 Task: Explore the satellite view of the Appalachian Trail.
Action: Mouse moved to (209, 69)
Screenshot: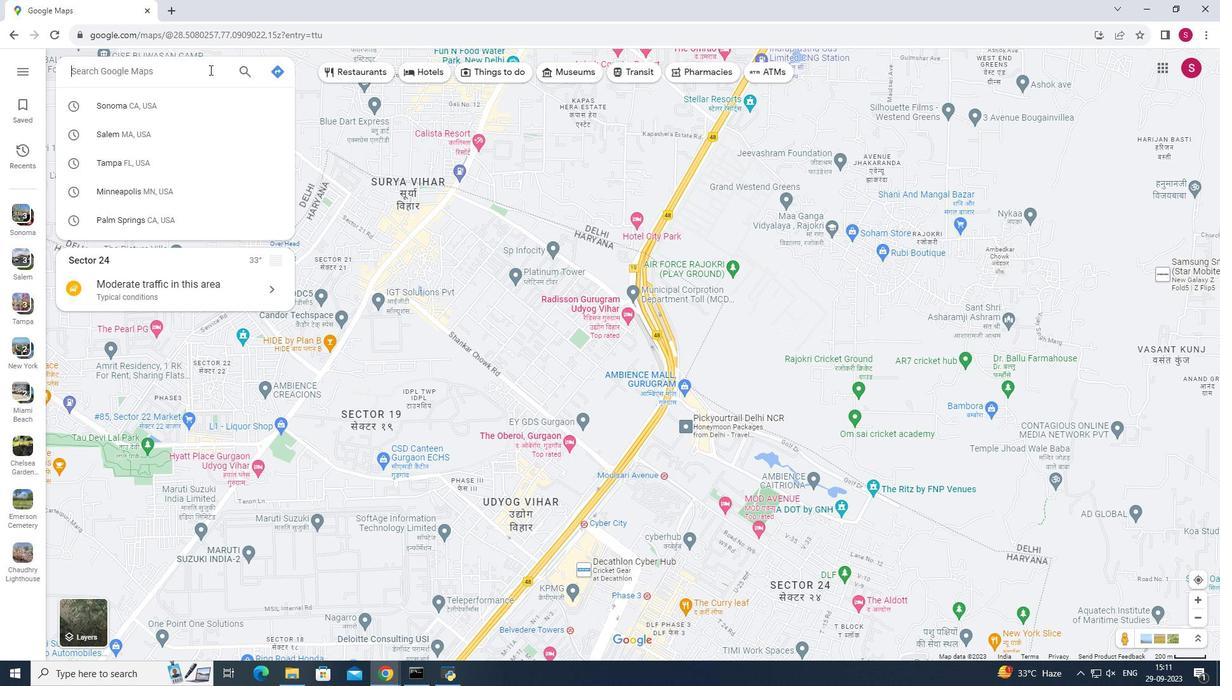 
Action: Mouse pressed left at (209, 69)
Screenshot: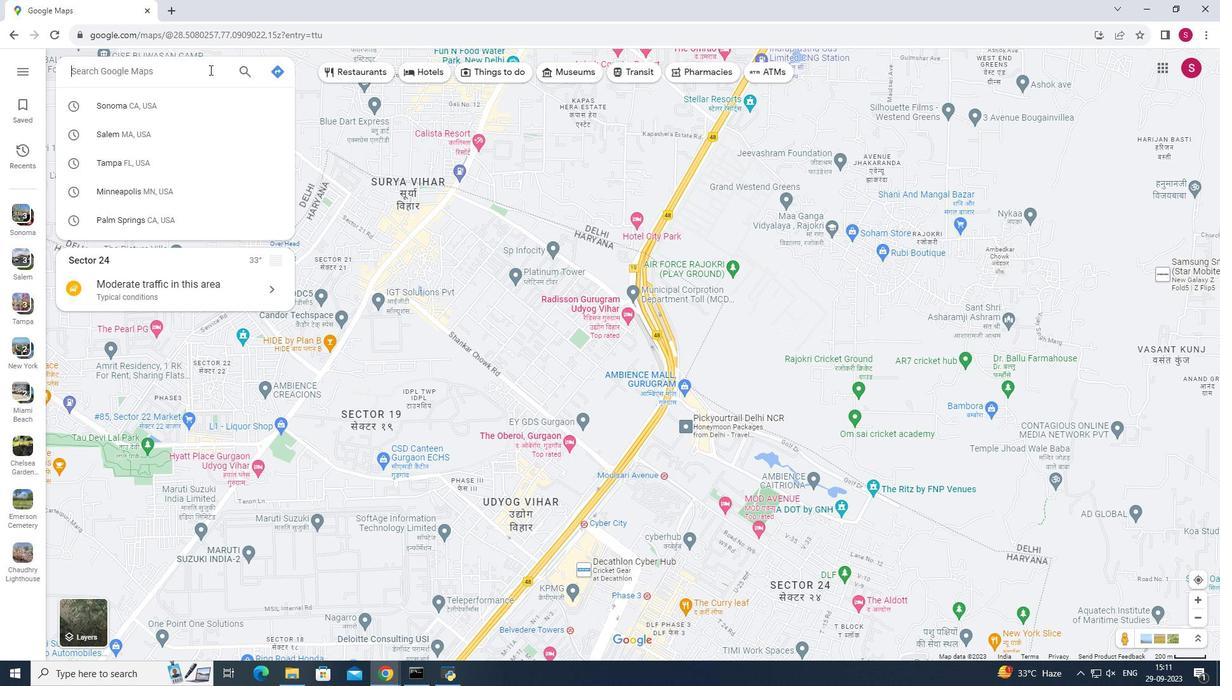 
Action: Key pressed <Key.shift>Appalachian<Key.space><Key.shift>Trail<Key.enter>
Screenshot: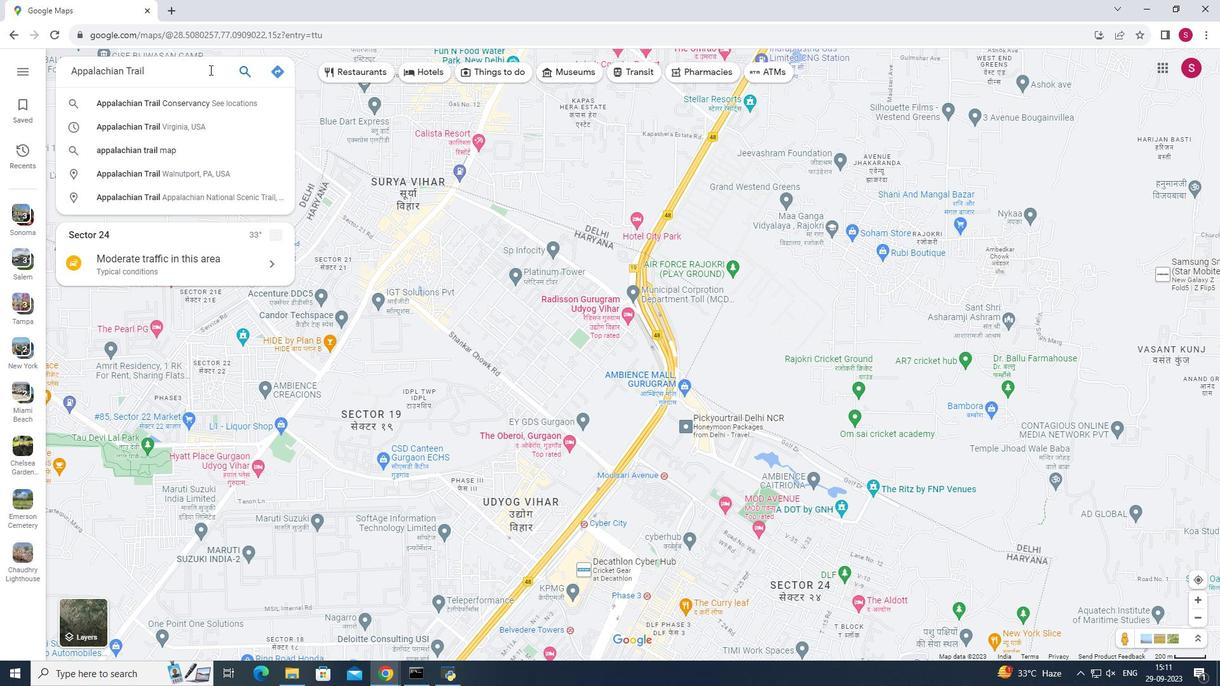 
Action: Mouse moved to (551, 627)
Screenshot: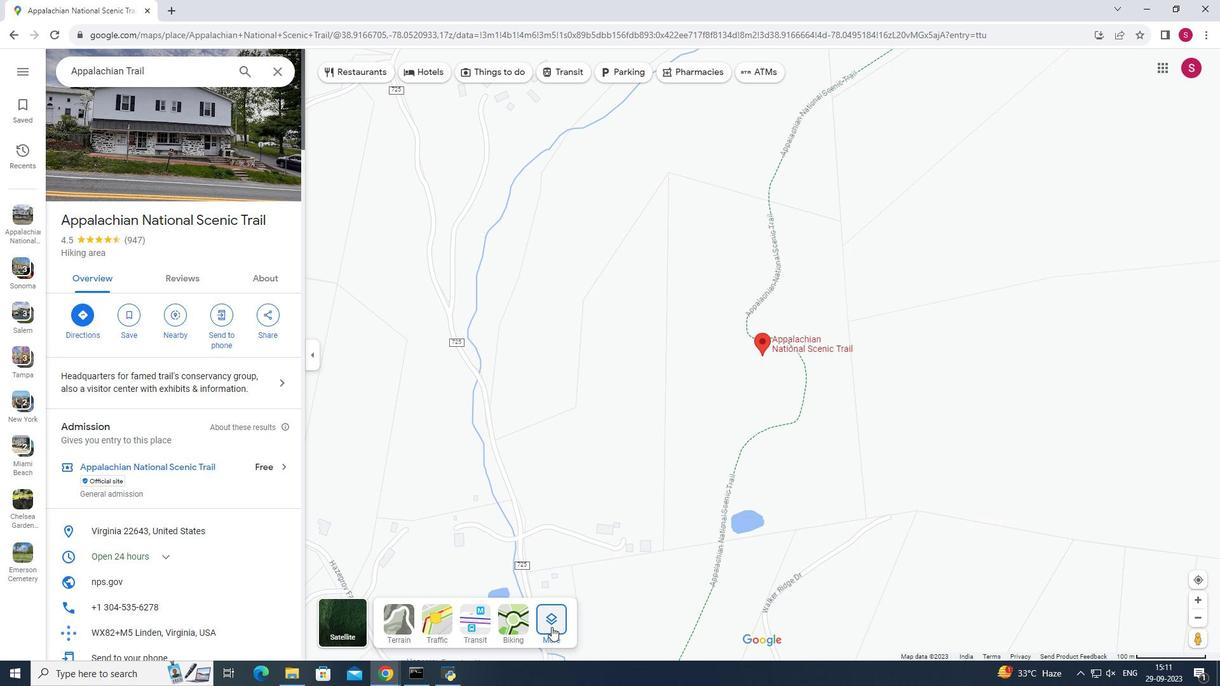 
Action: Mouse pressed left at (551, 627)
Screenshot: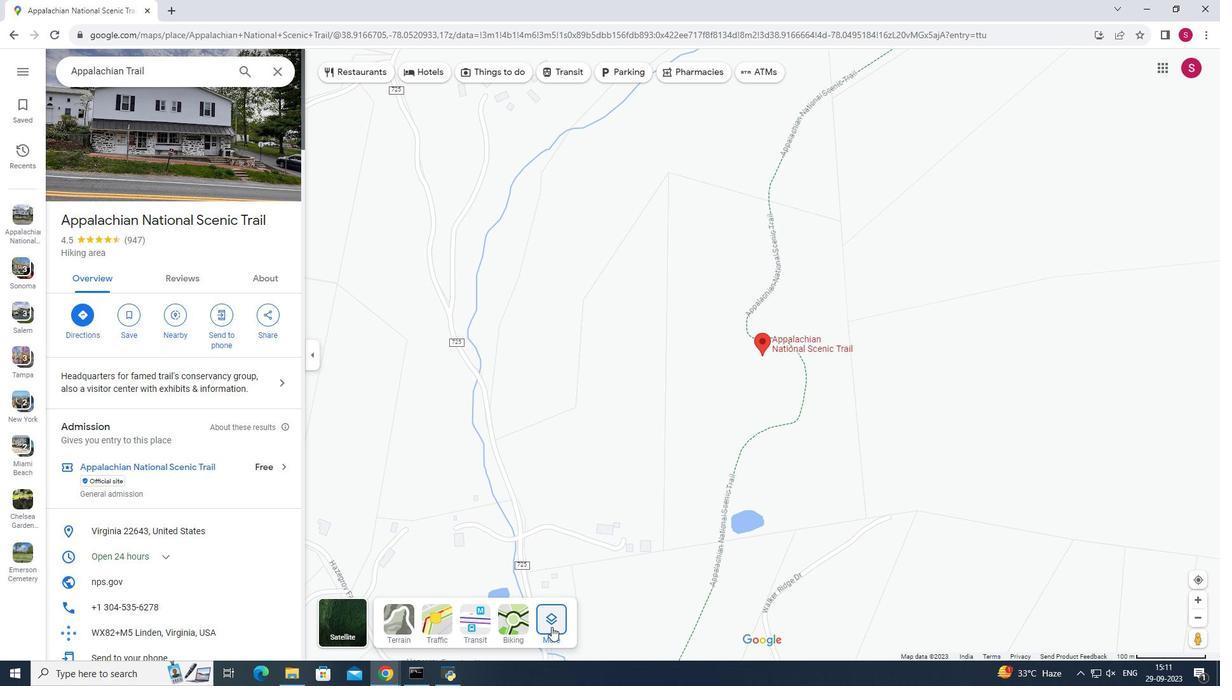 
Action: Mouse moved to (434, 581)
Screenshot: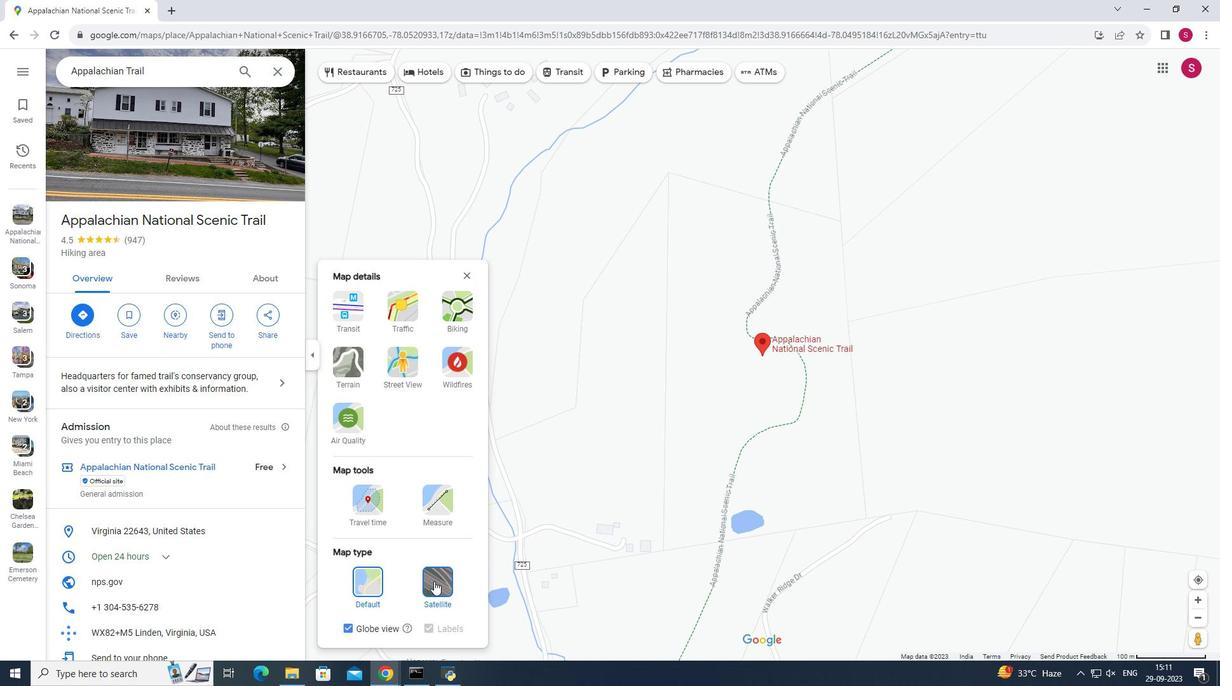 
Action: Mouse pressed left at (434, 581)
Screenshot: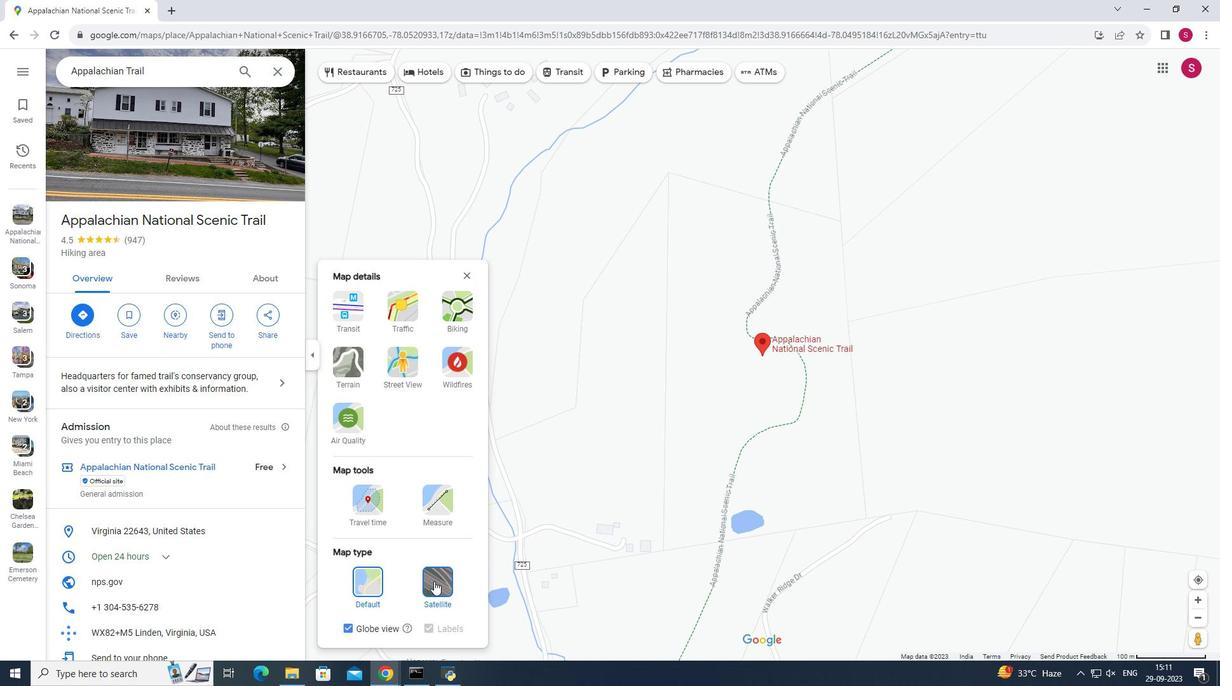
Action: Mouse pressed left at (434, 581)
Screenshot: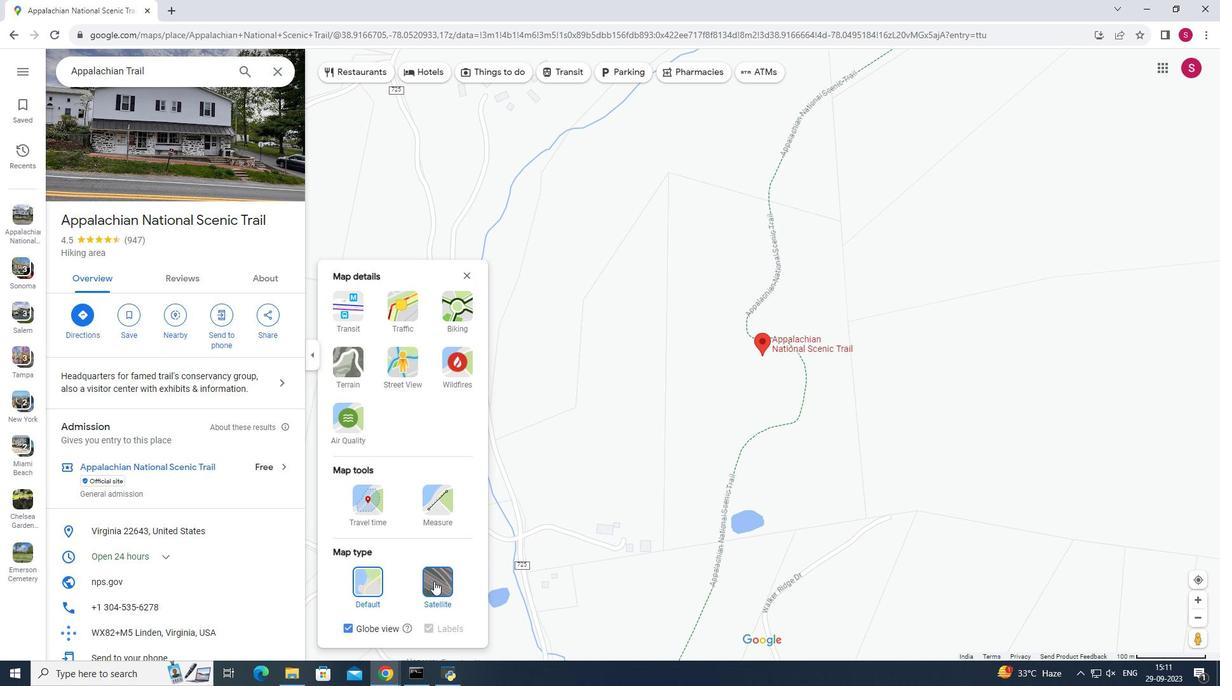 
Action: Mouse moved to (664, 466)
Screenshot: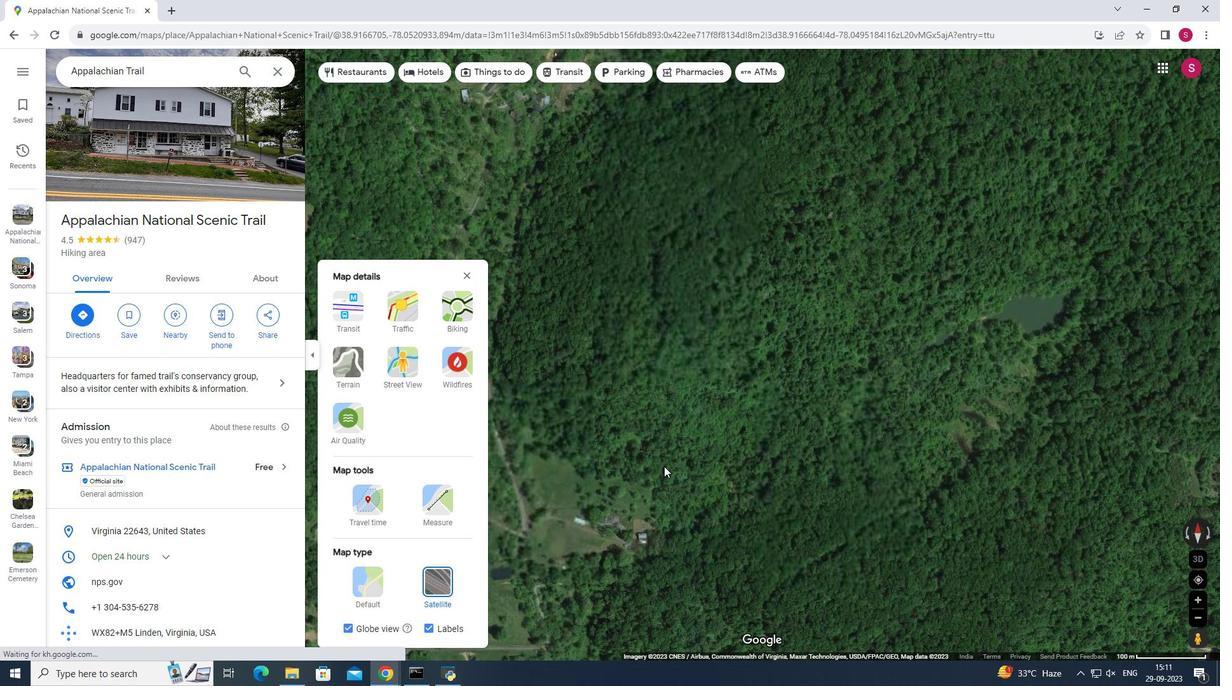 
Action: Mouse scrolled (664, 465) with delta (0, 0)
Screenshot: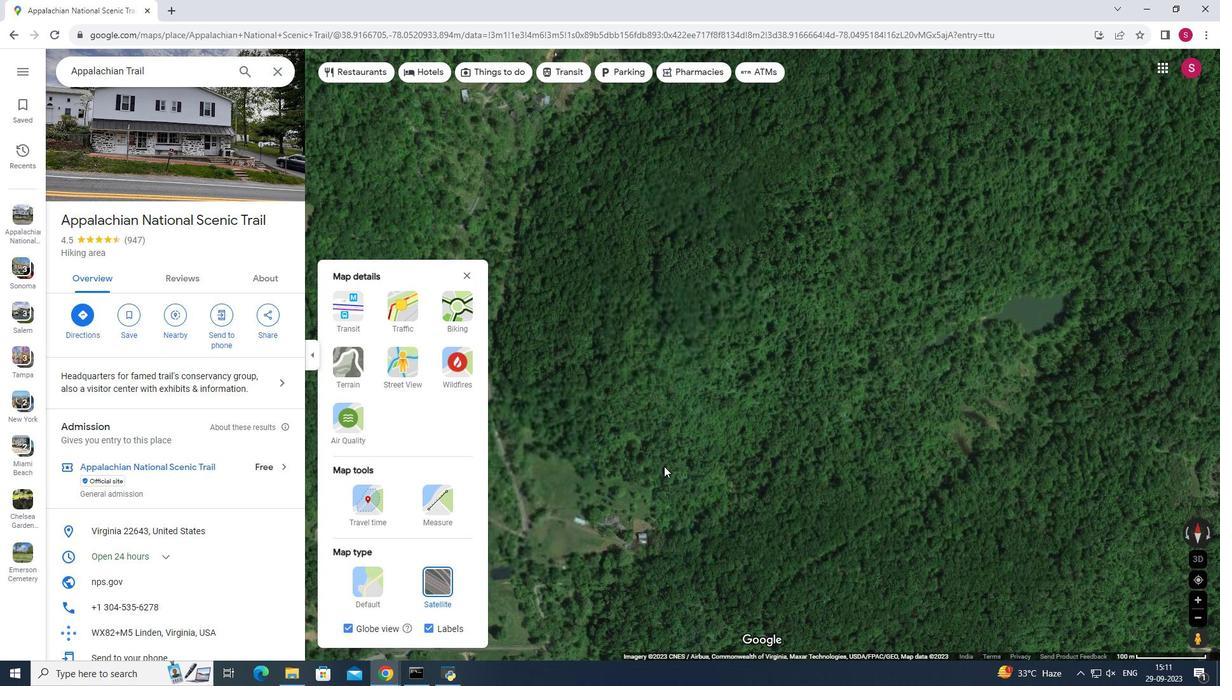 
Action: Mouse scrolled (664, 465) with delta (0, 0)
Screenshot: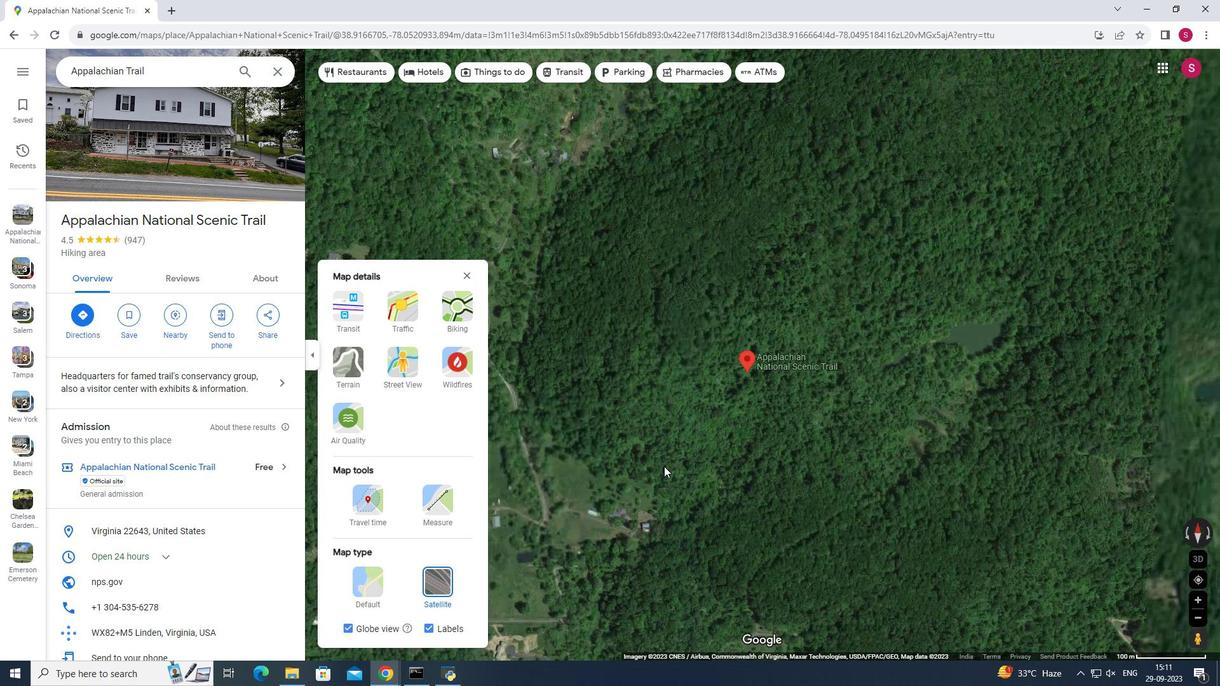 
Action: Mouse scrolled (664, 465) with delta (0, 0)
Screenshot: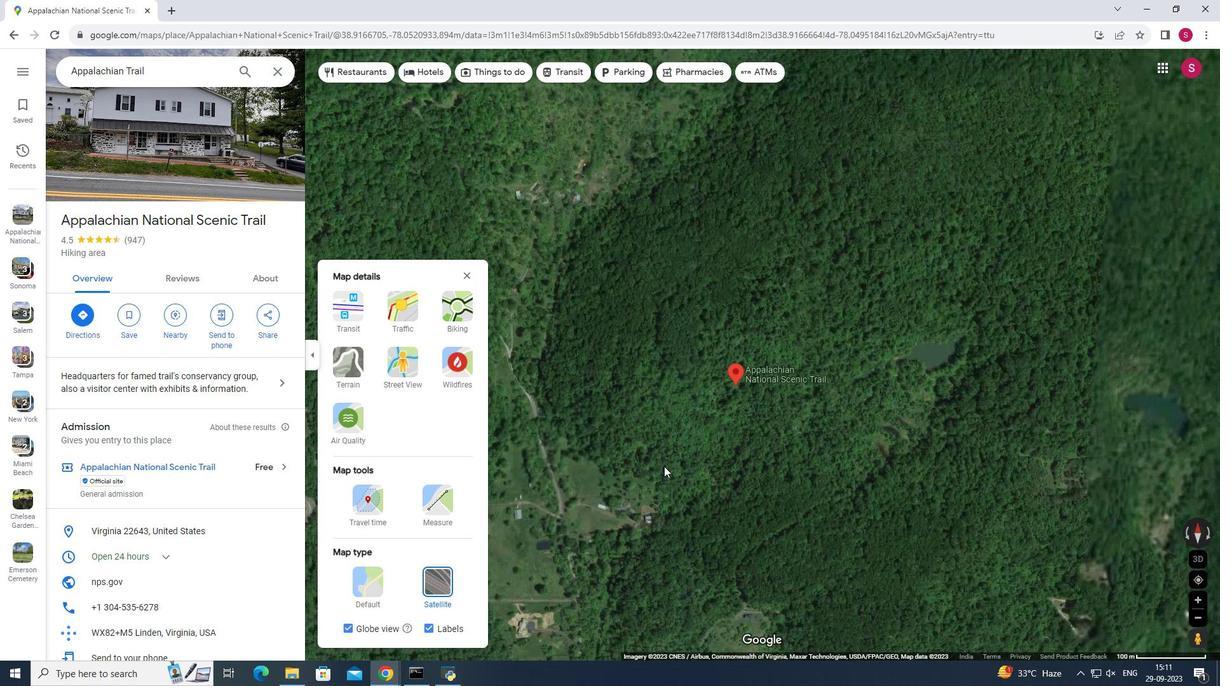 
Action: Mouse moved to (732, 396)
Screenshot: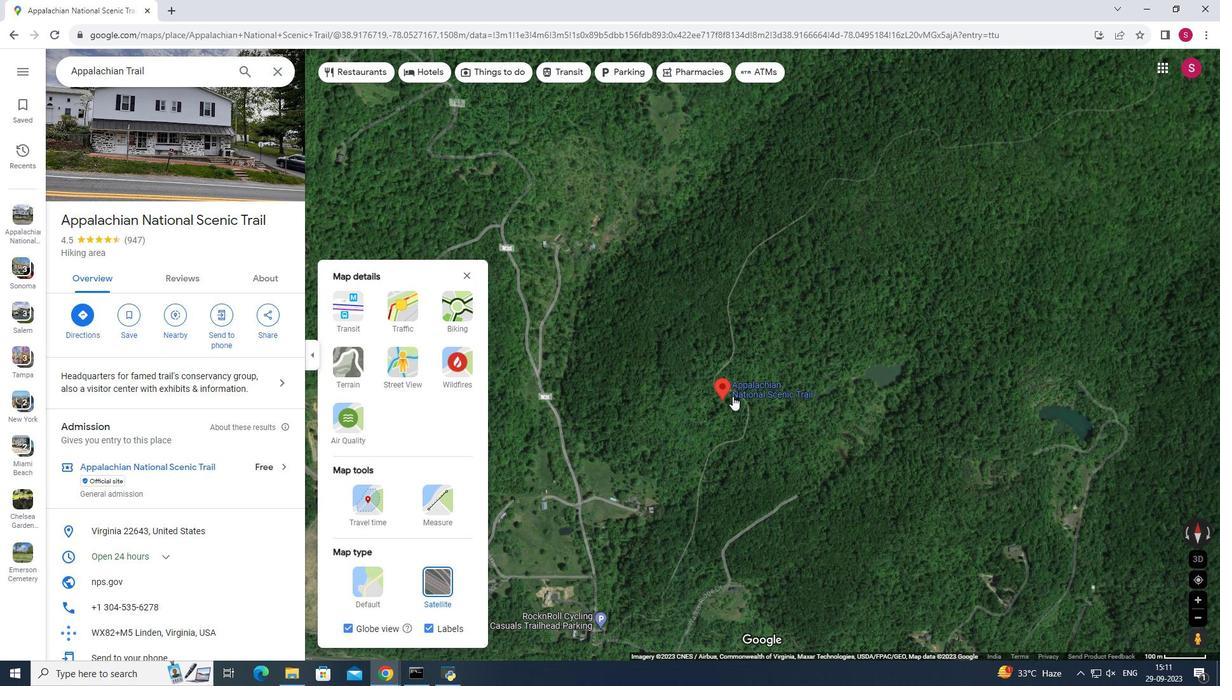 
Action: Mouse scrolled (732, 397) with delta (0, 0)
Screenshot: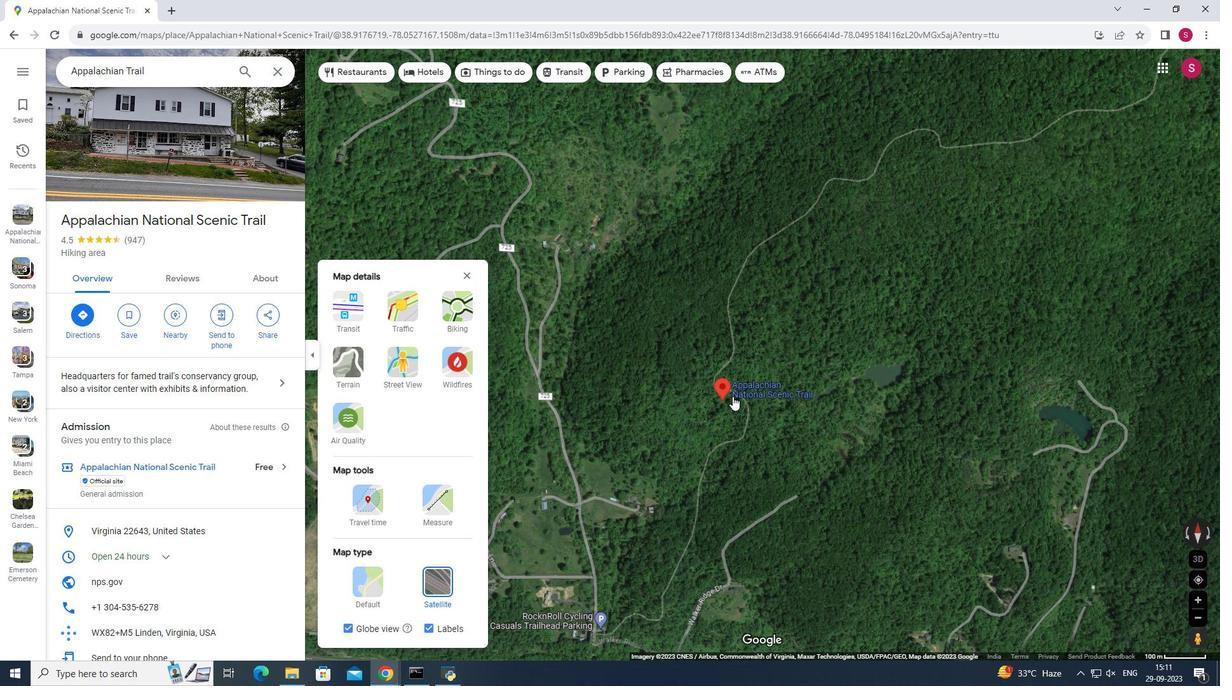 
Action: Mouse scrolled (732, 397) with delta (0, 0)
Screenshot: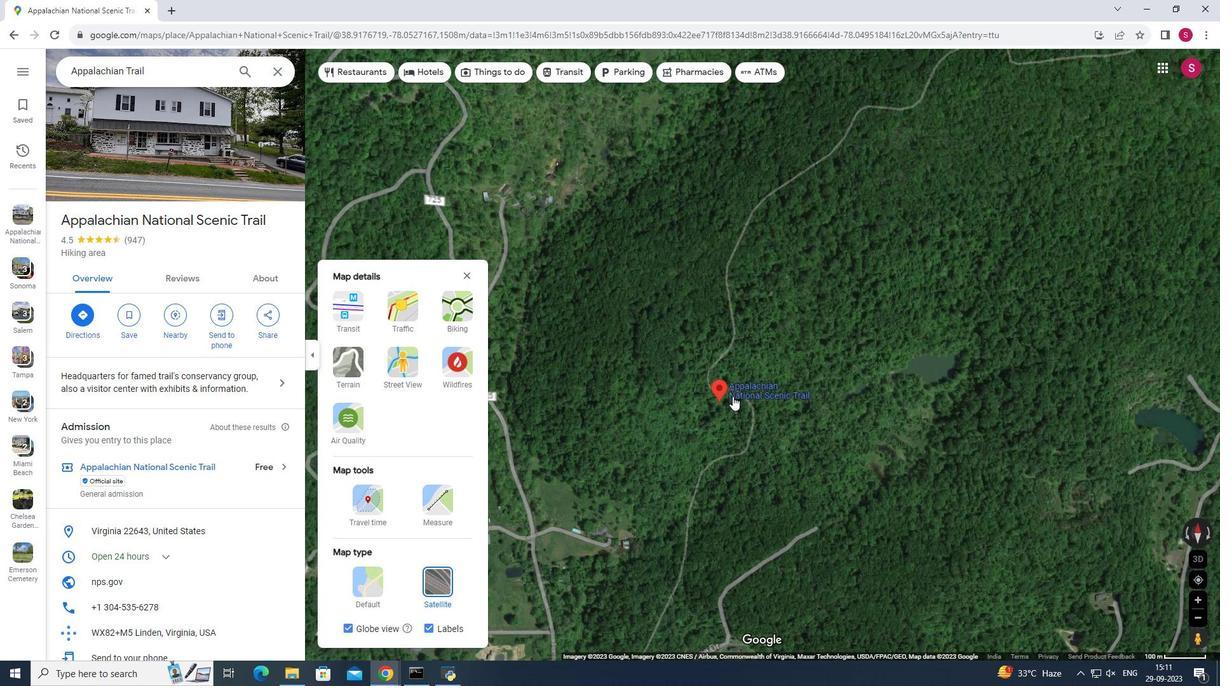 
Action: Mouse moved to (731, 396)
Screenshot: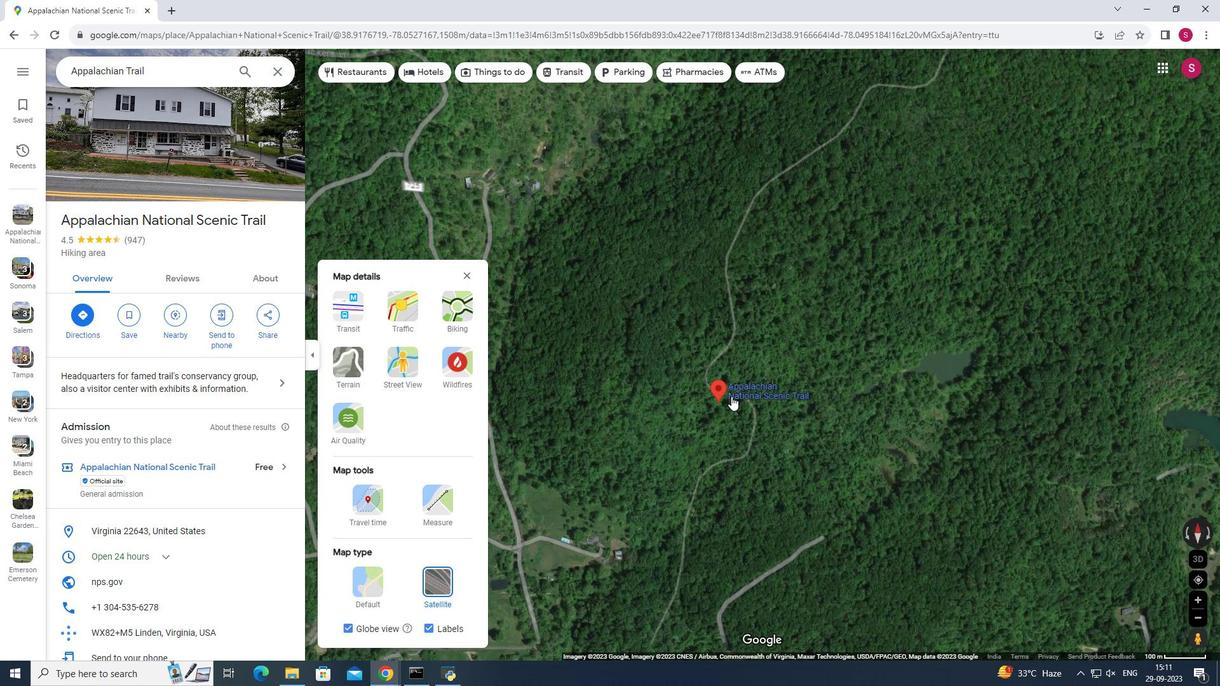 
Action: Mouse scrolled (731, 397) with delta (0, 0)
Screenshot: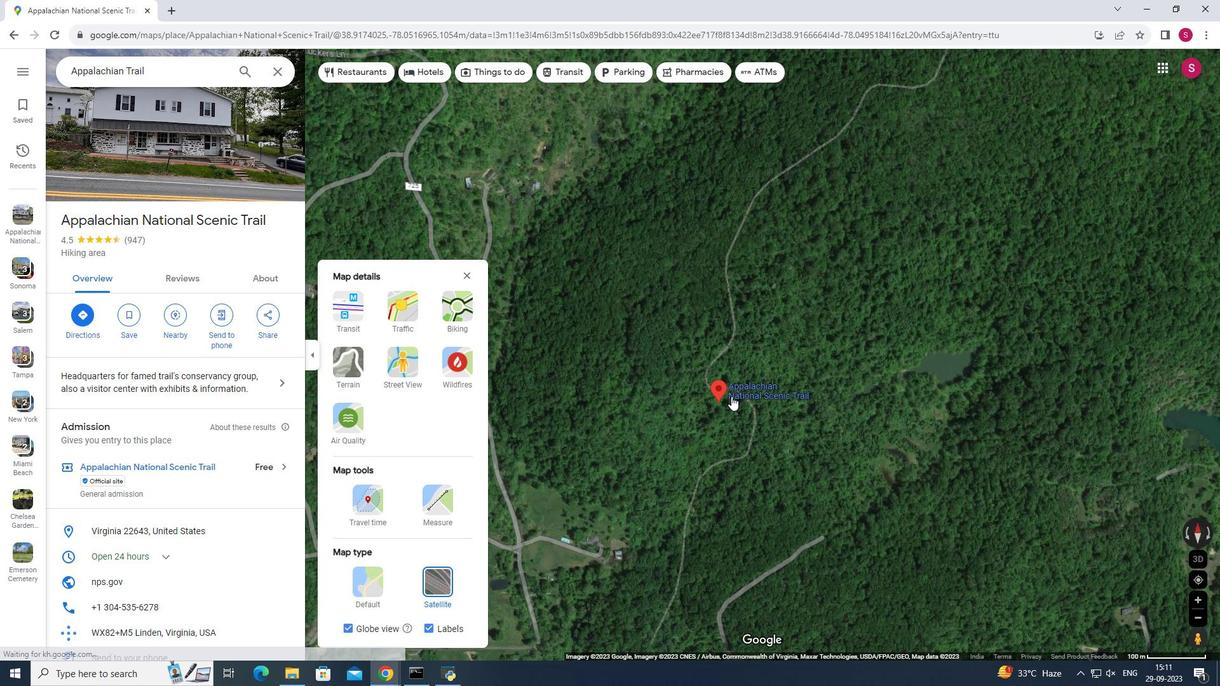 
Action: Mouse moved to (731, 396)
Screenshot: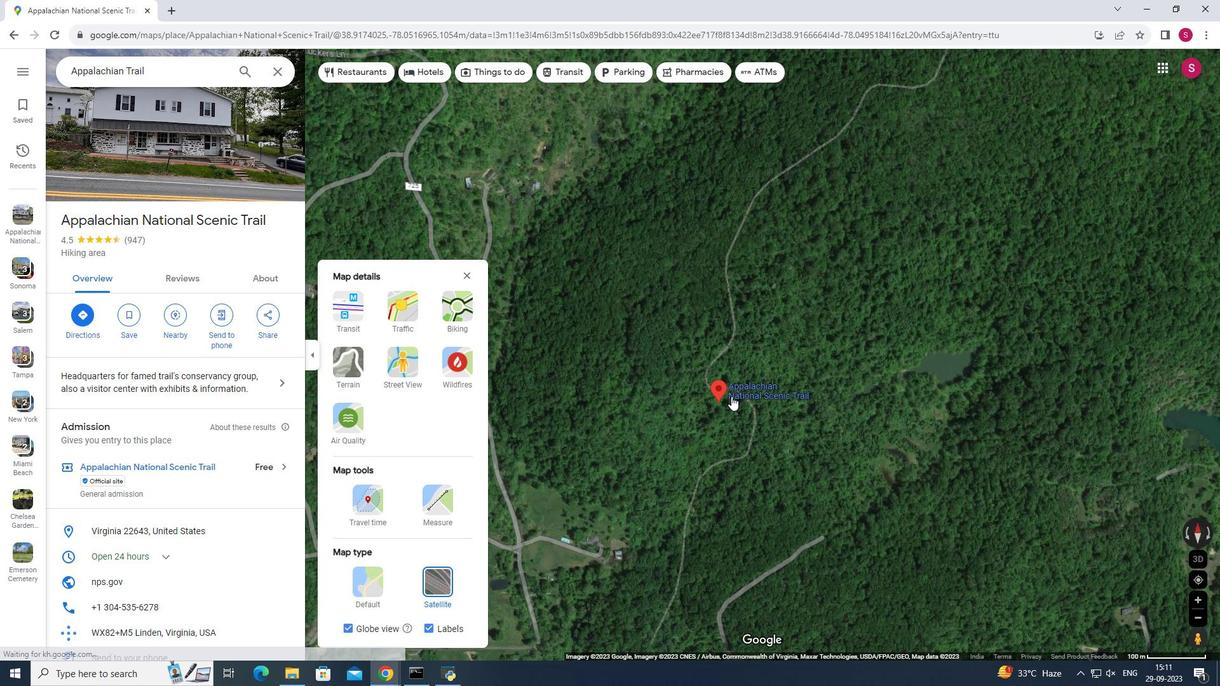 
Action: Mouse scrolled (731, 397) with delta (0, 0)
Screenshot: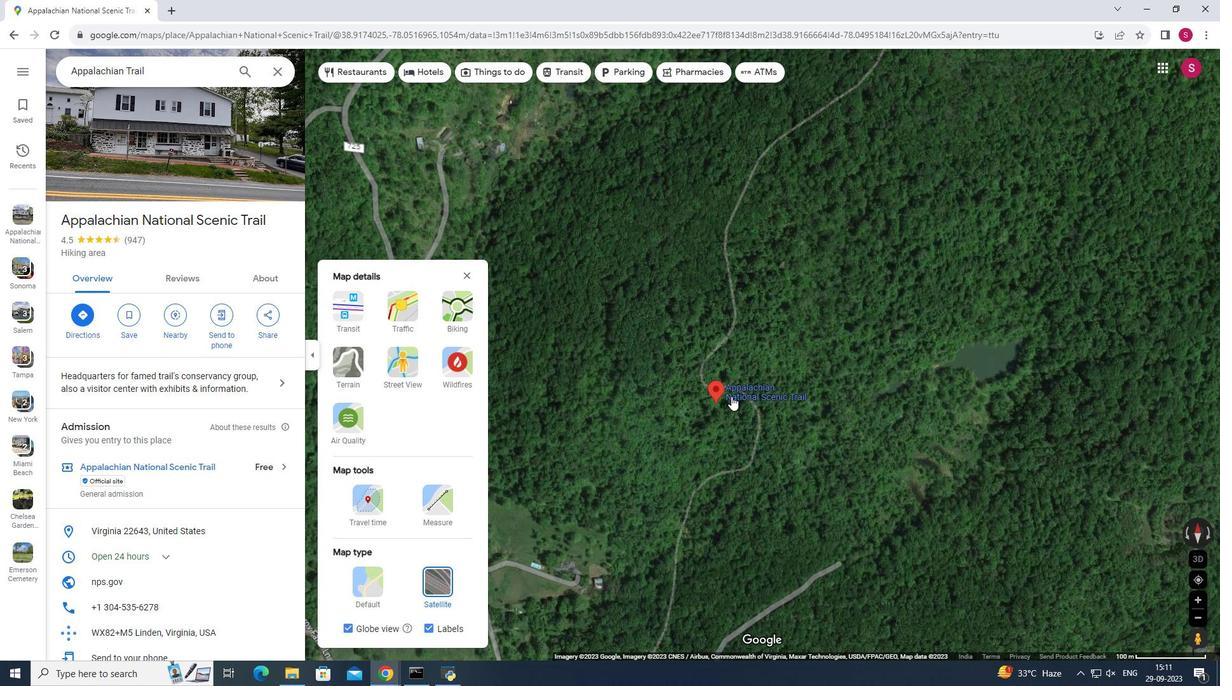 
Action: Mouse scrolled (731, 397) with delta (0, 0)
Screenshot: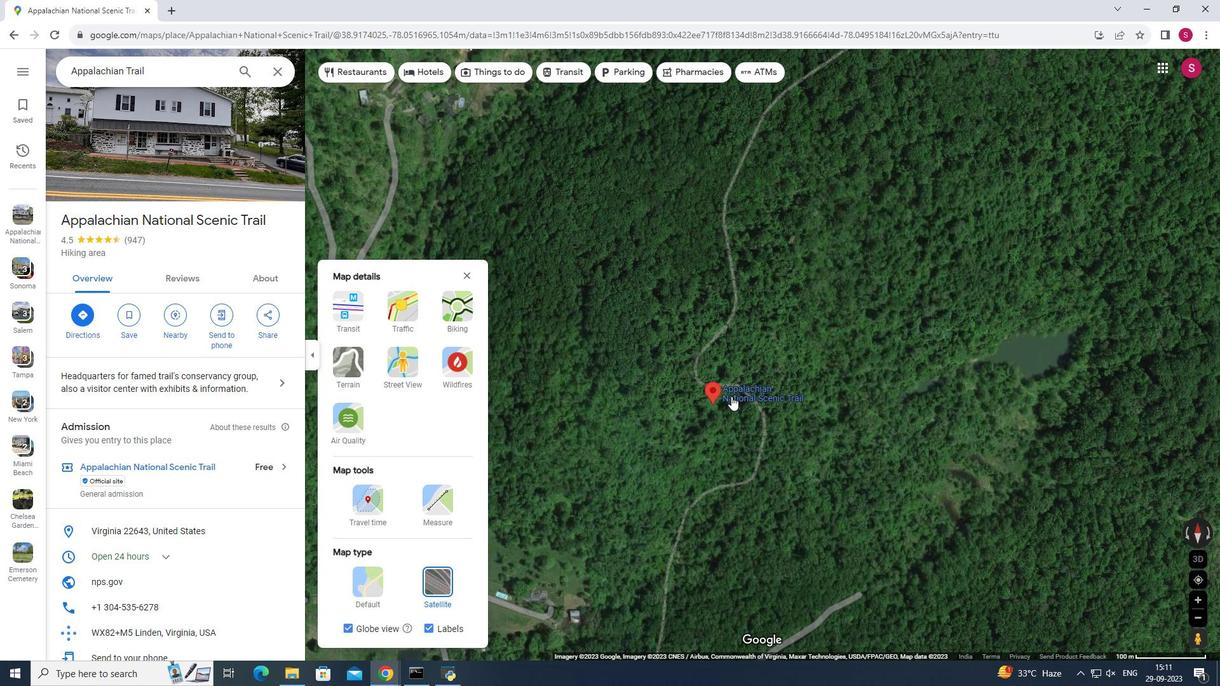 
Action: Mouse scrolled (731, 397) with delta (0, 0)
Screenshot: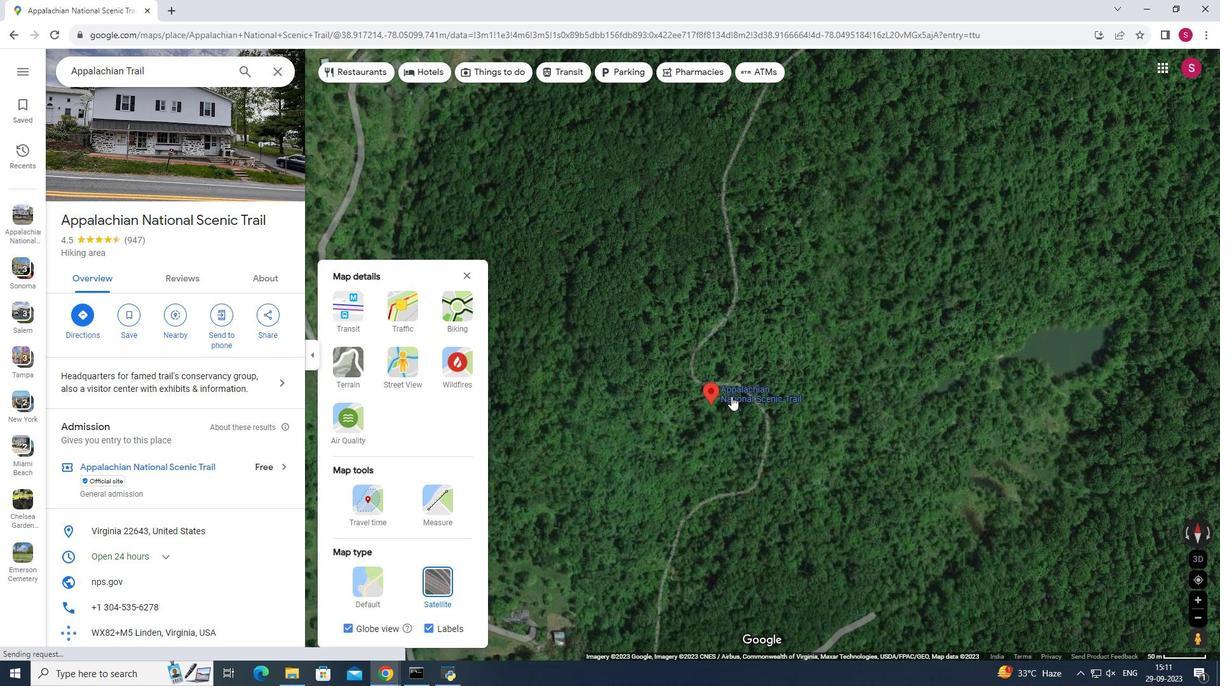 
Action: Mouse moved to (733, 397)
Screenshot: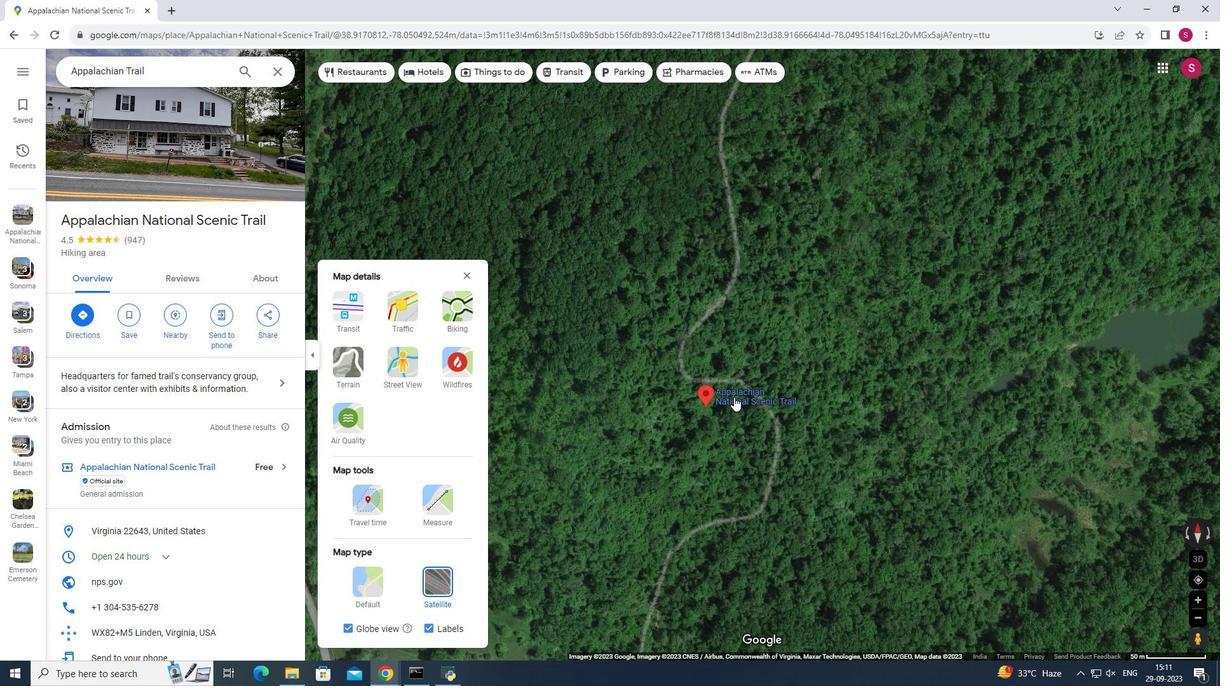 
Action: Mouse pressed left at (733, 397)
Screenshot: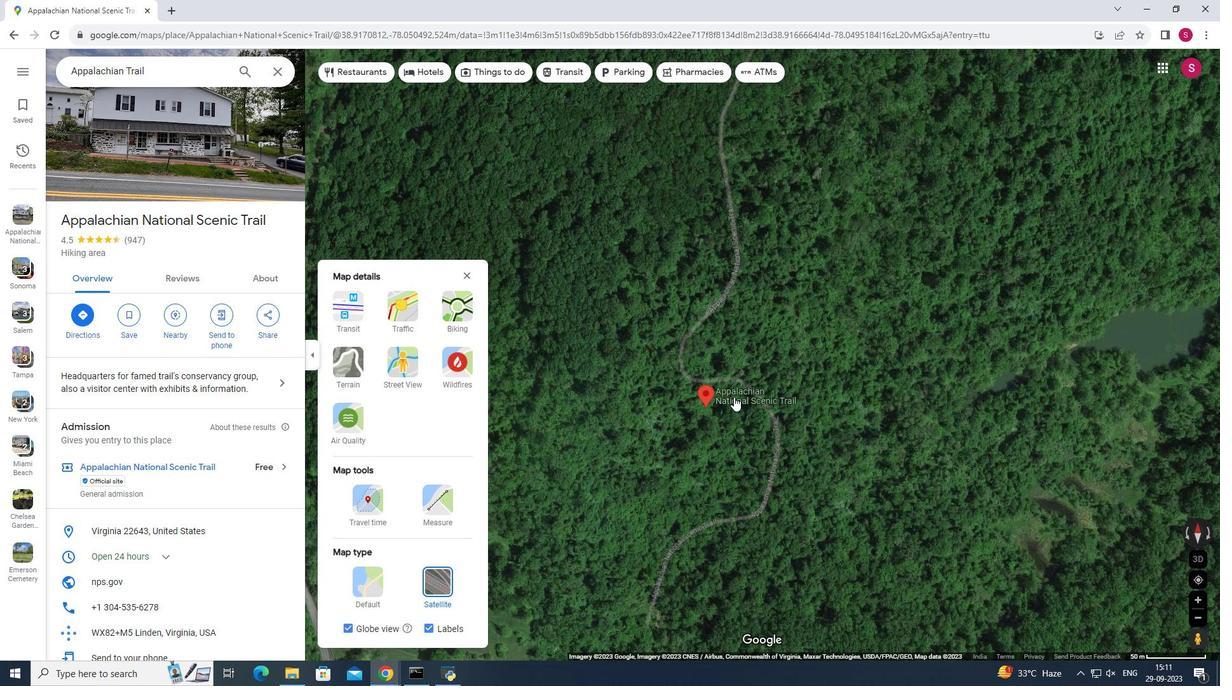 
Action: Mouse moved to (711, 437)
Screenshot: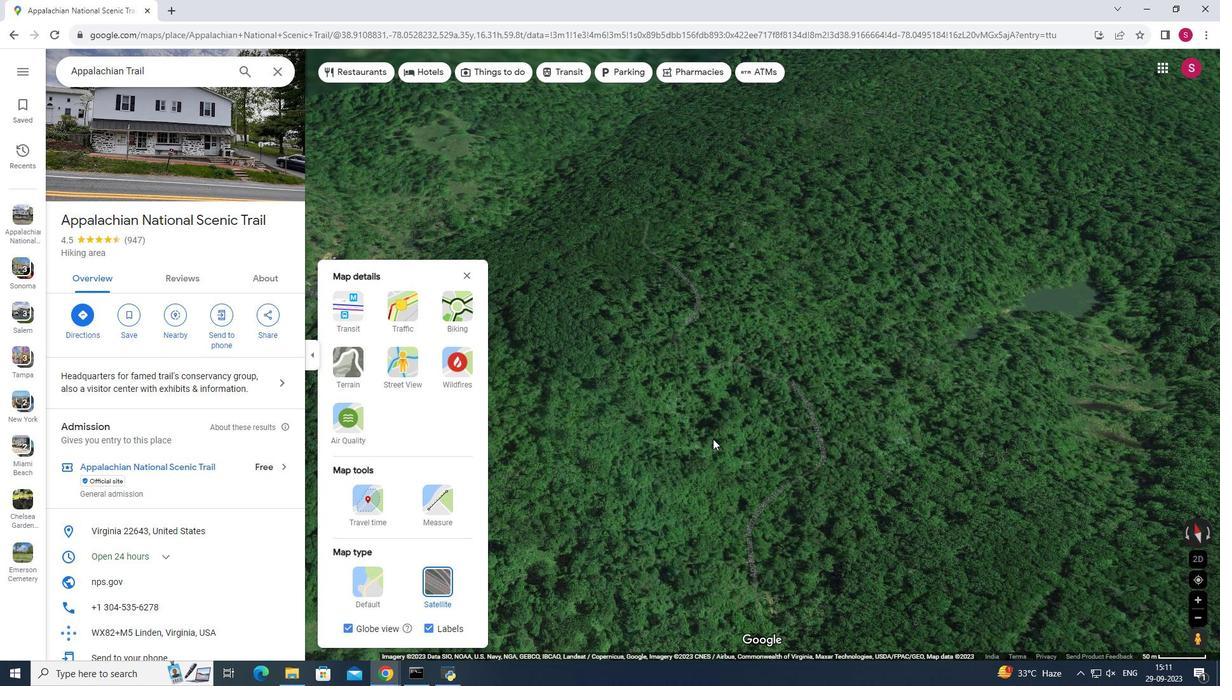 
Action: Mouse pressed left at (711, 437)
Screenshot: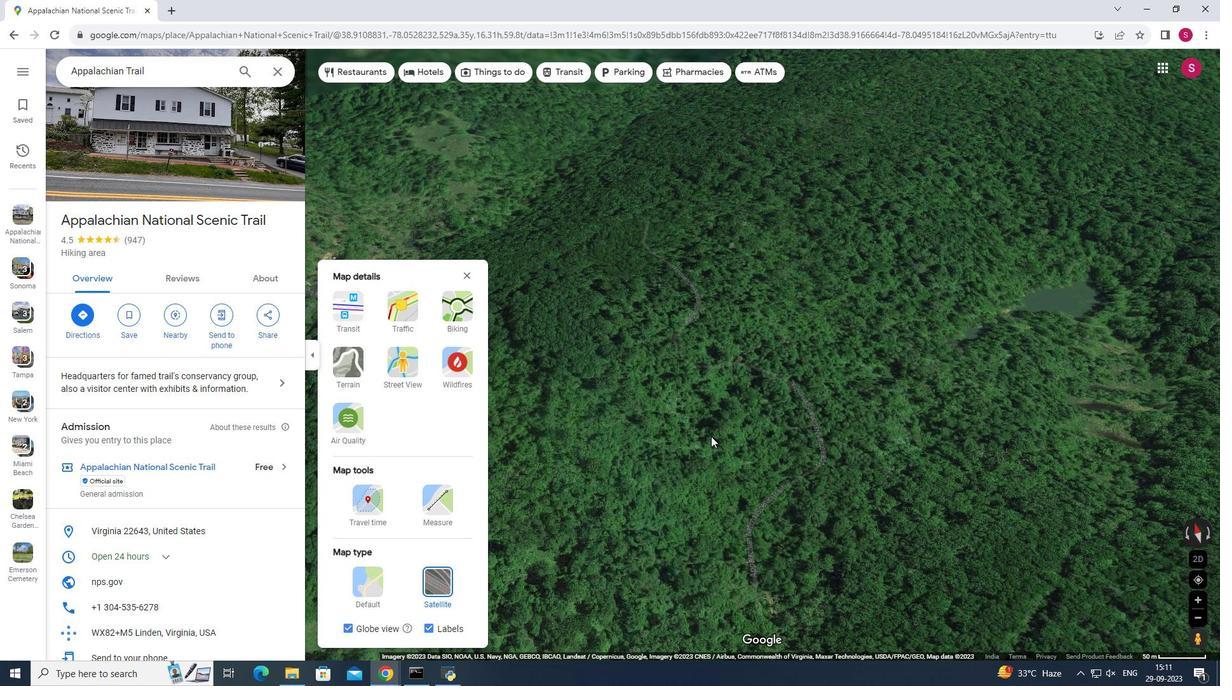 
Action: Mouse moved to (752, 373)
Screenshot: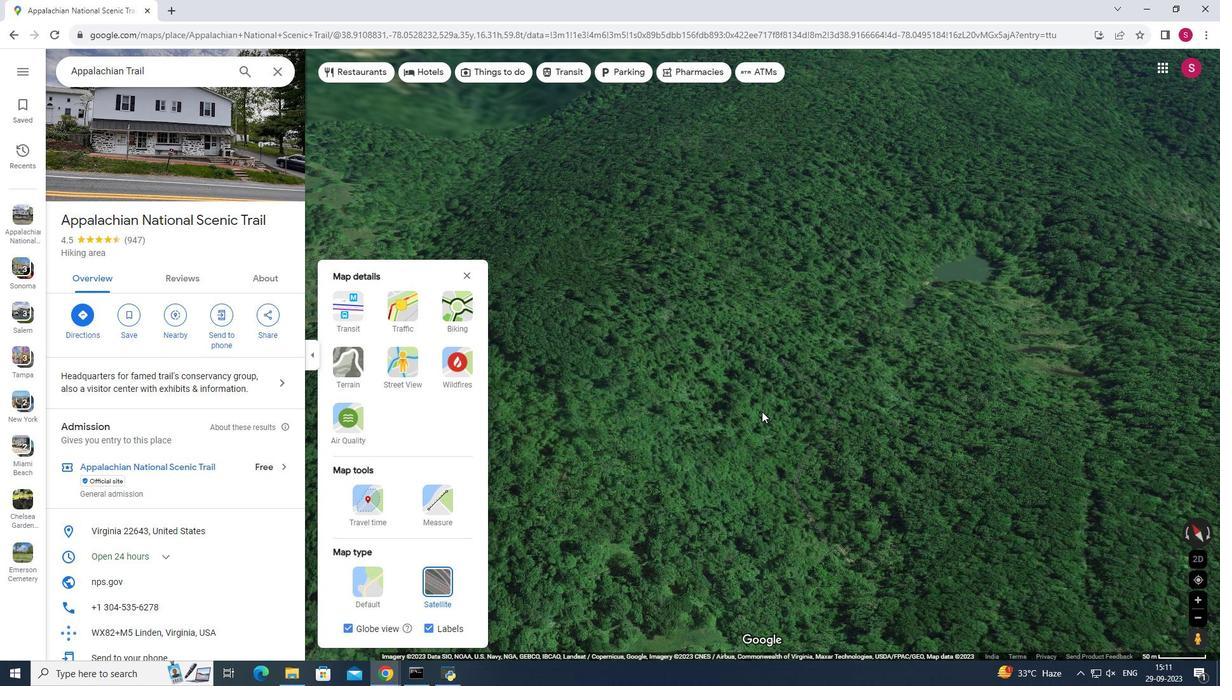 
Action: Mouse scrolled (752, 374) with delta (0, 0)
Screenshot: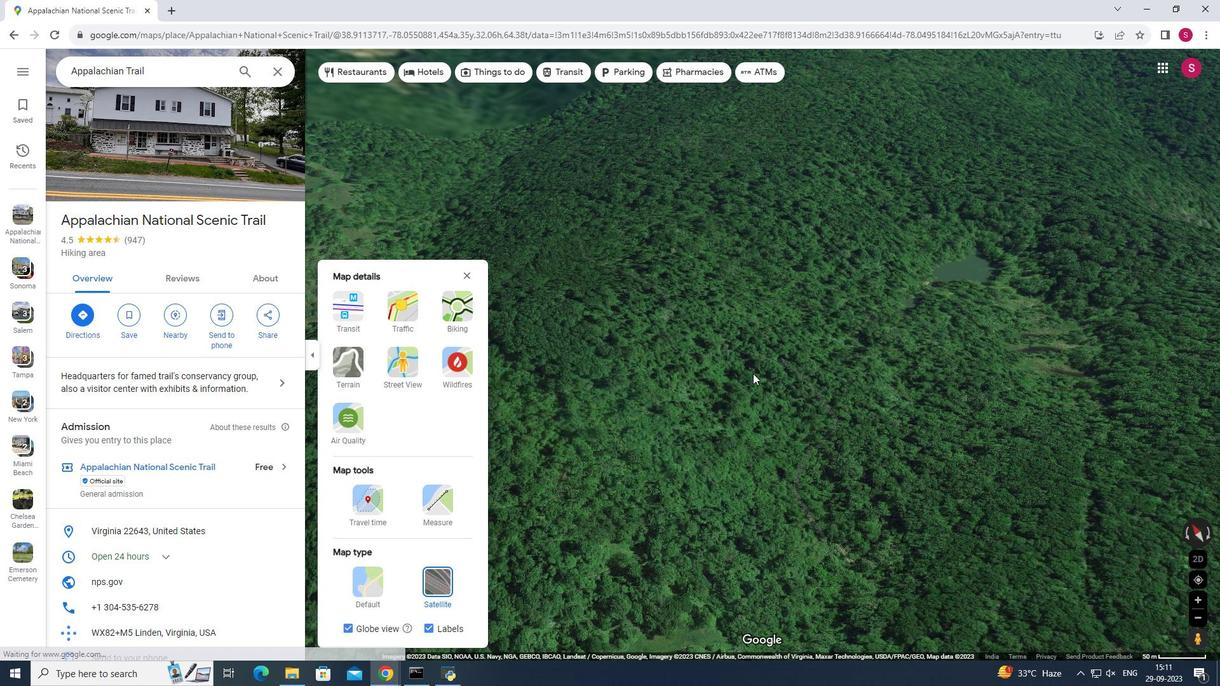 
Action: Mouse scrolled (752, 374) with delta (0, 0)
Screenshot: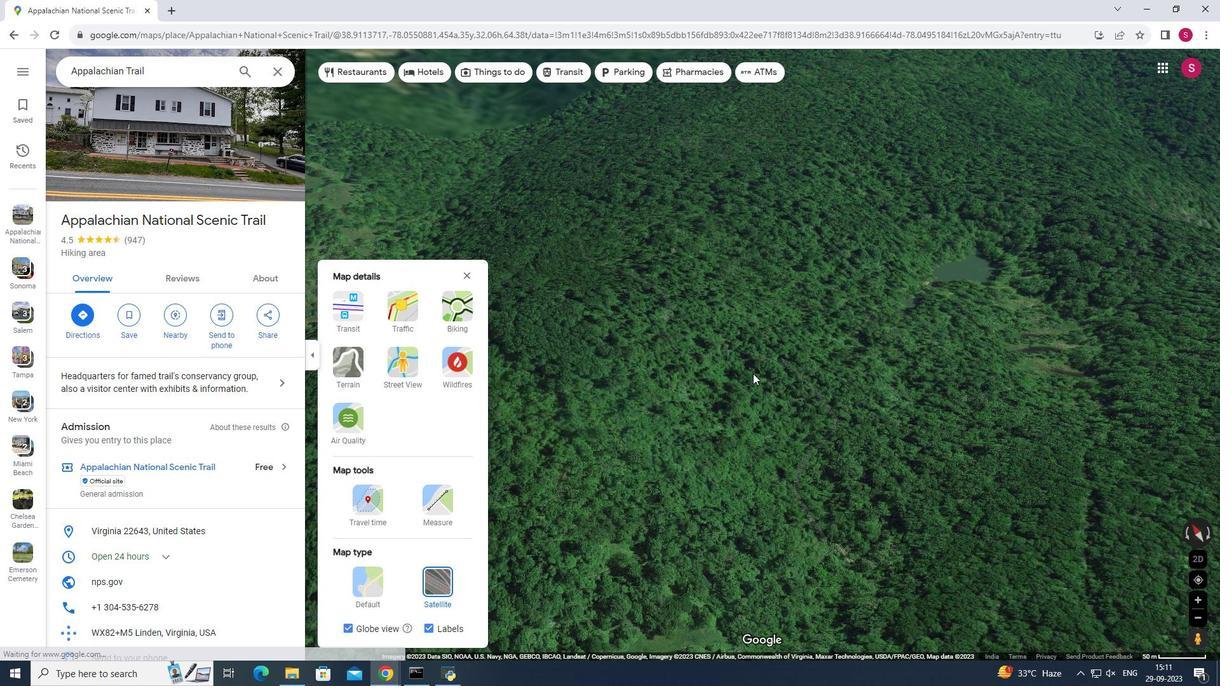 
Action: Mouse scrolled (752, 374) with delta (0, 0)
Screenshot: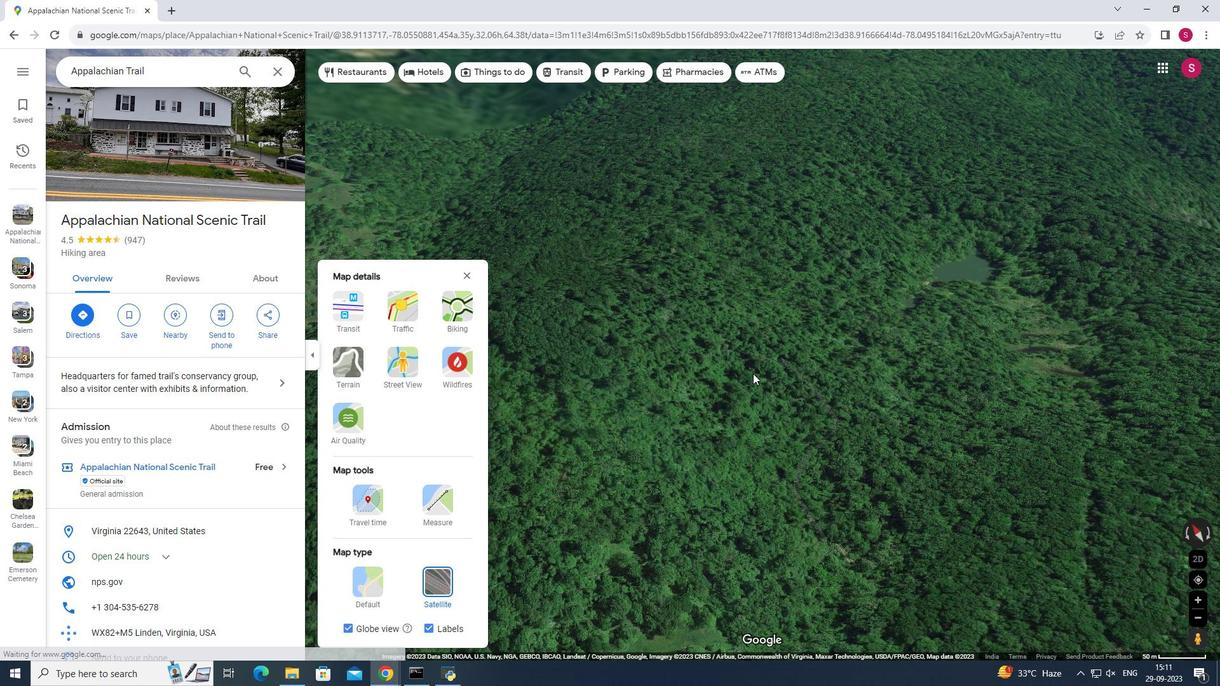 
Action: Mouse moved to (719, 390)
Screenshot: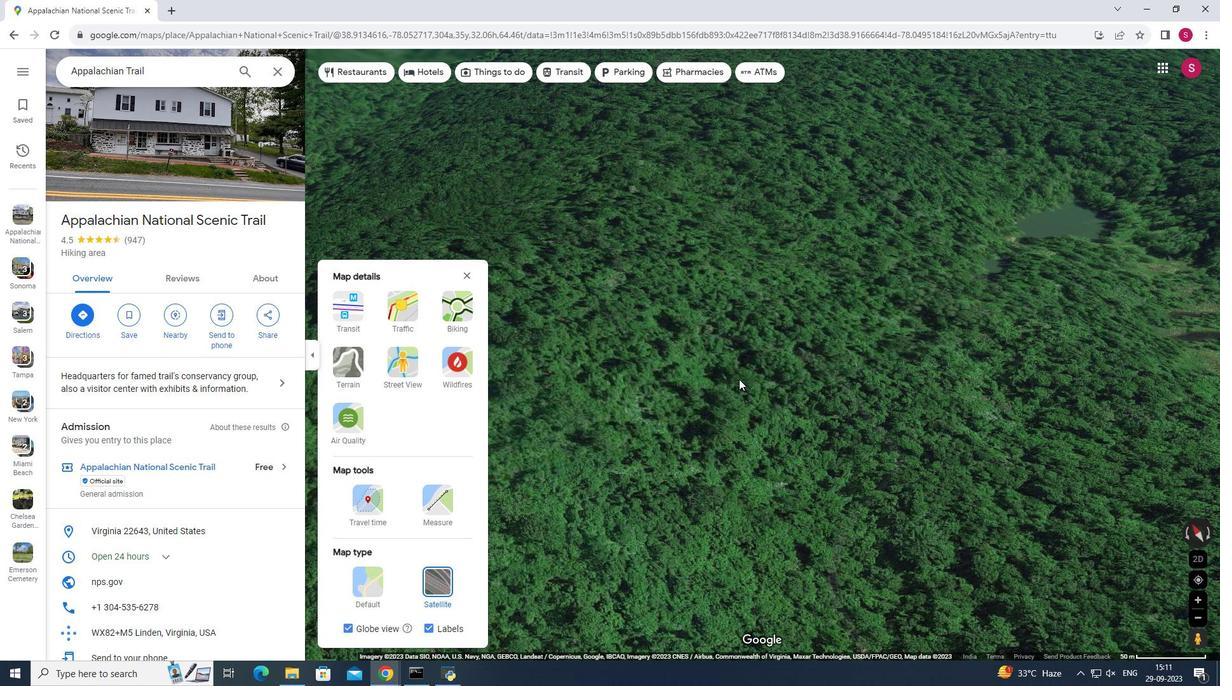 
Action: Mouse scrolled (719, 391) with delta (0, 0)
Screenshot: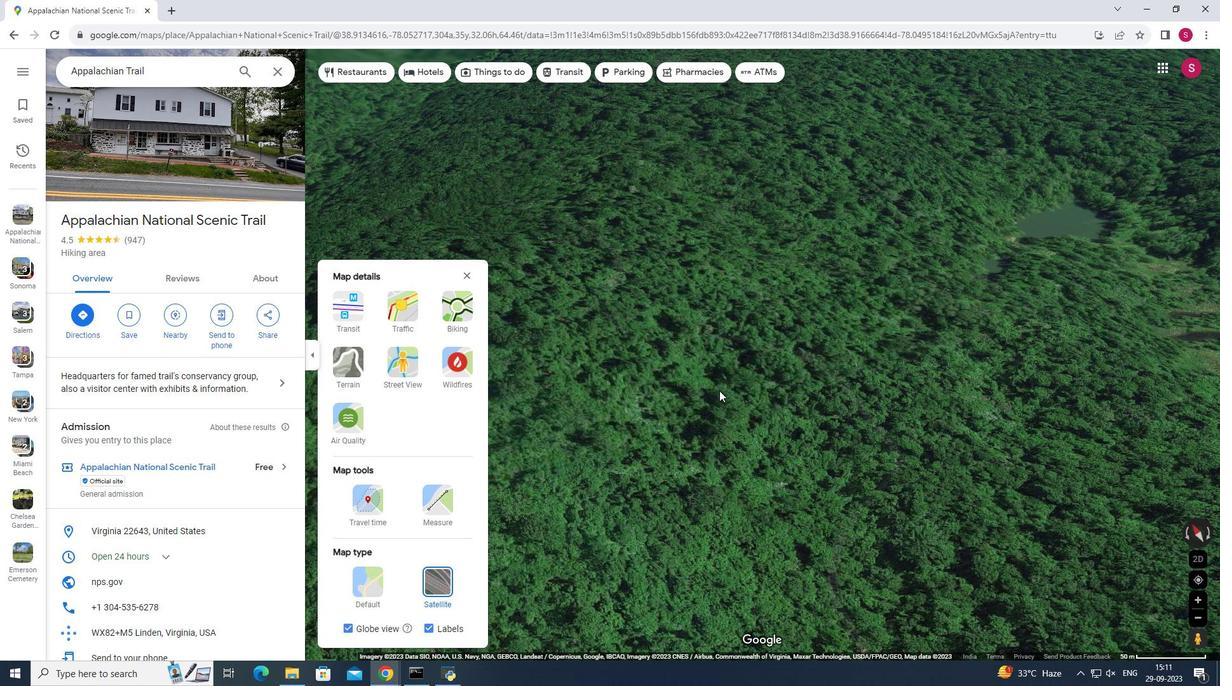 
Action: Mouse scrolled (719, 391) with delta (0, 0)
Screenshot: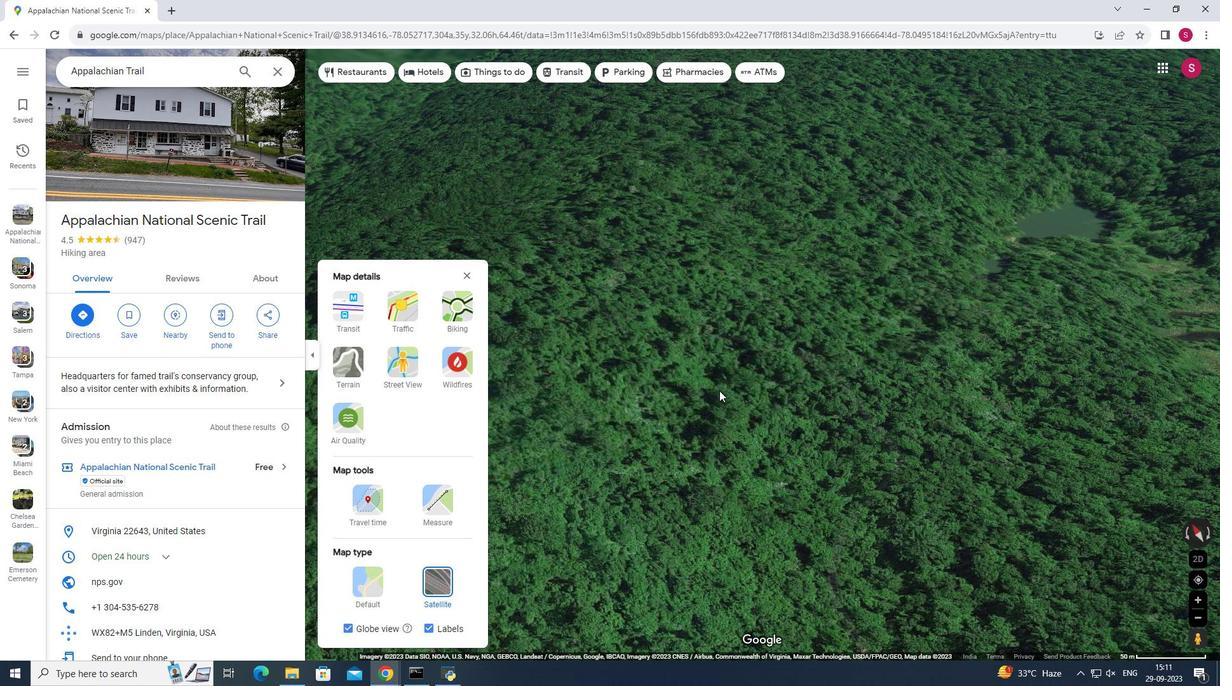 
Action: Mouse moved to (779, 387)
Screenshot: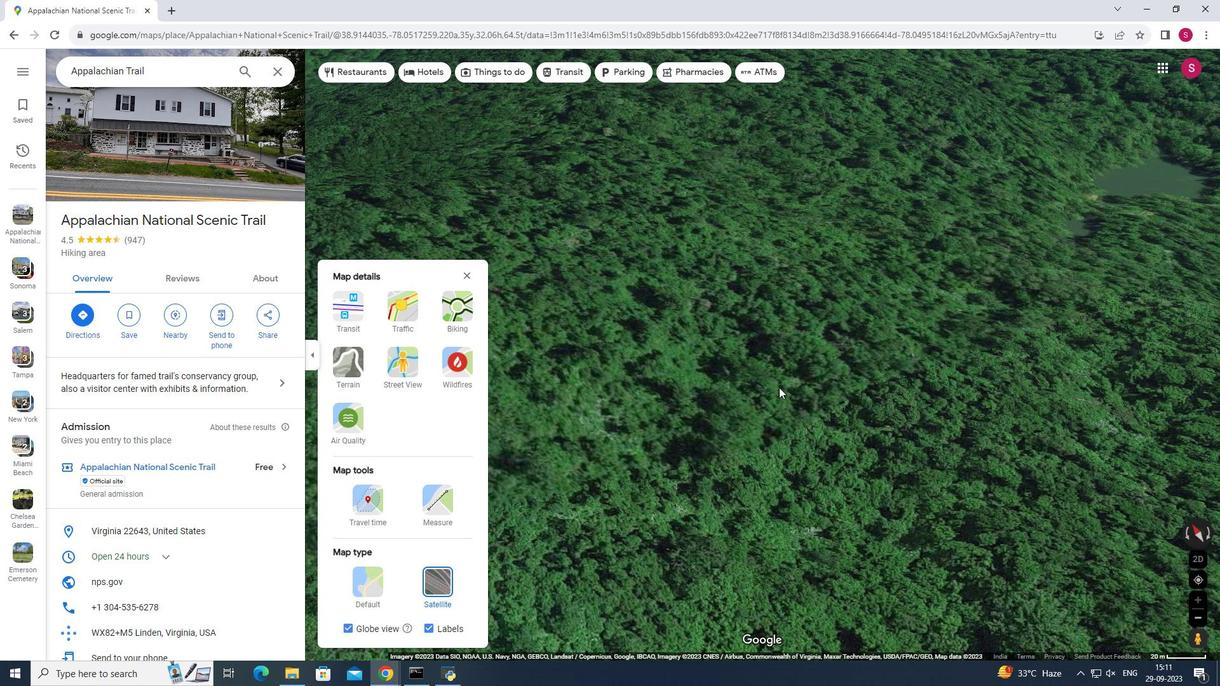 
Action: Mouse scrolled (779, 388) with delta (0, 0)
Screenshot: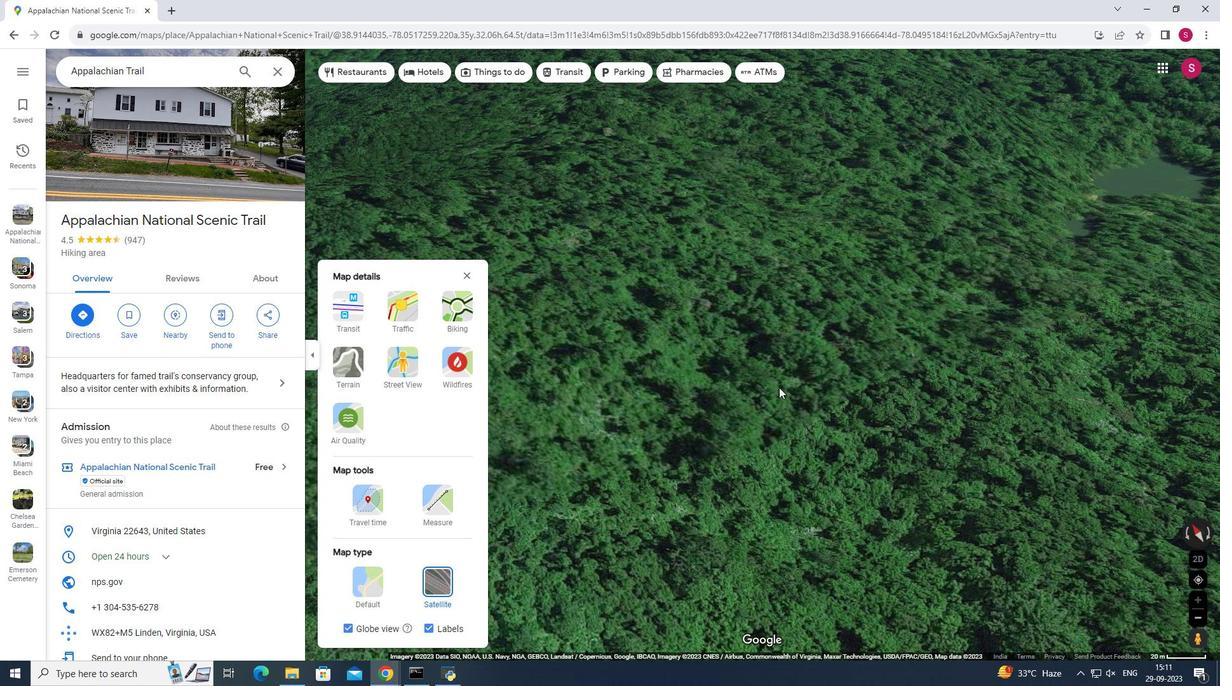 
Action: Mouse scrolled (779, 388) with delta (0, 0)
Screenshot: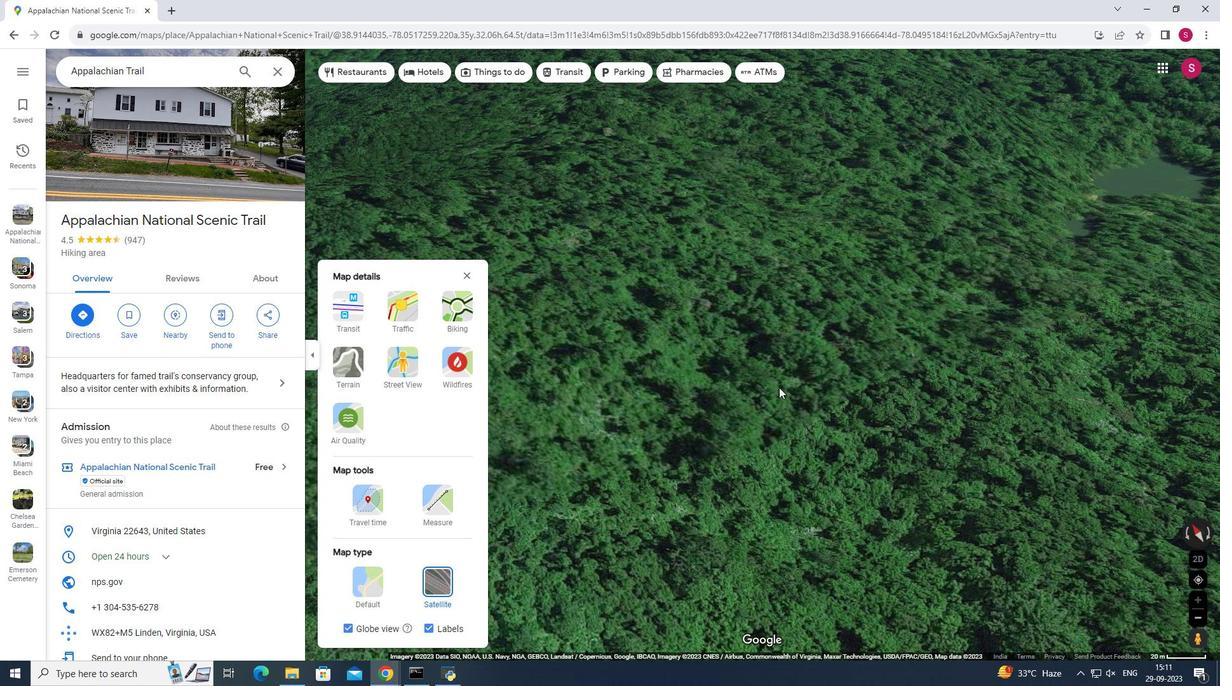 
Action: Mouse moved to (779, 386)
Screenshot: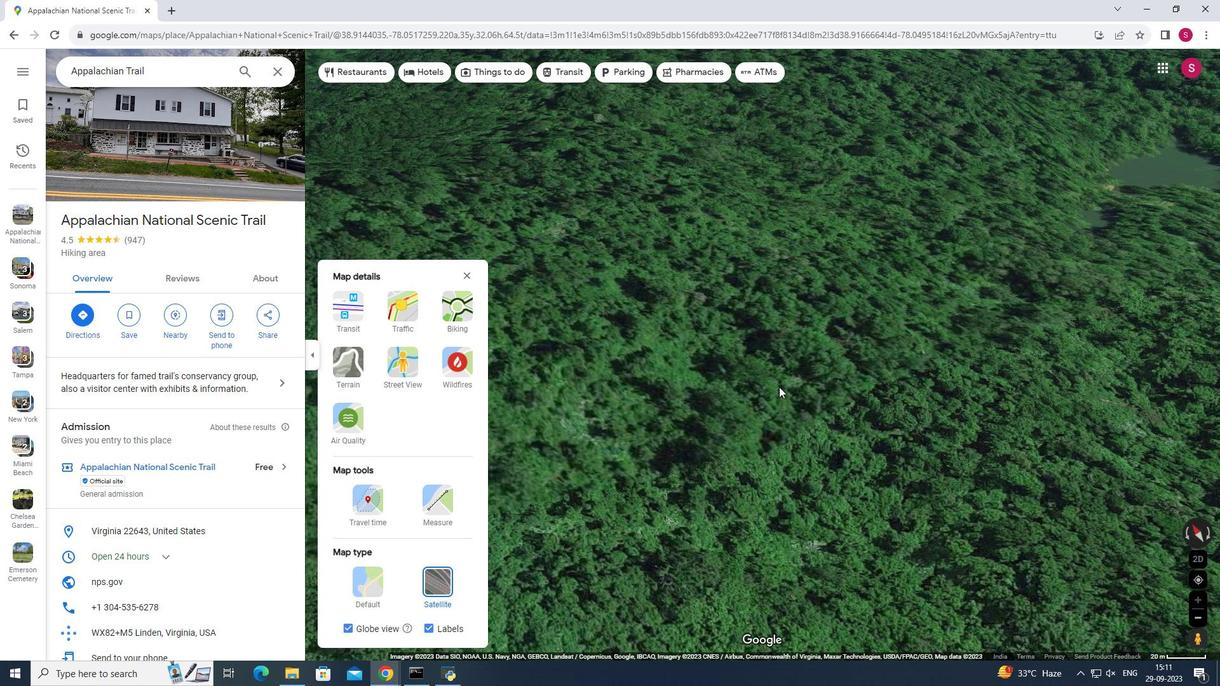 
Action: Mouse scrolled (779, 387) with delta (0, 0)
Screenshot: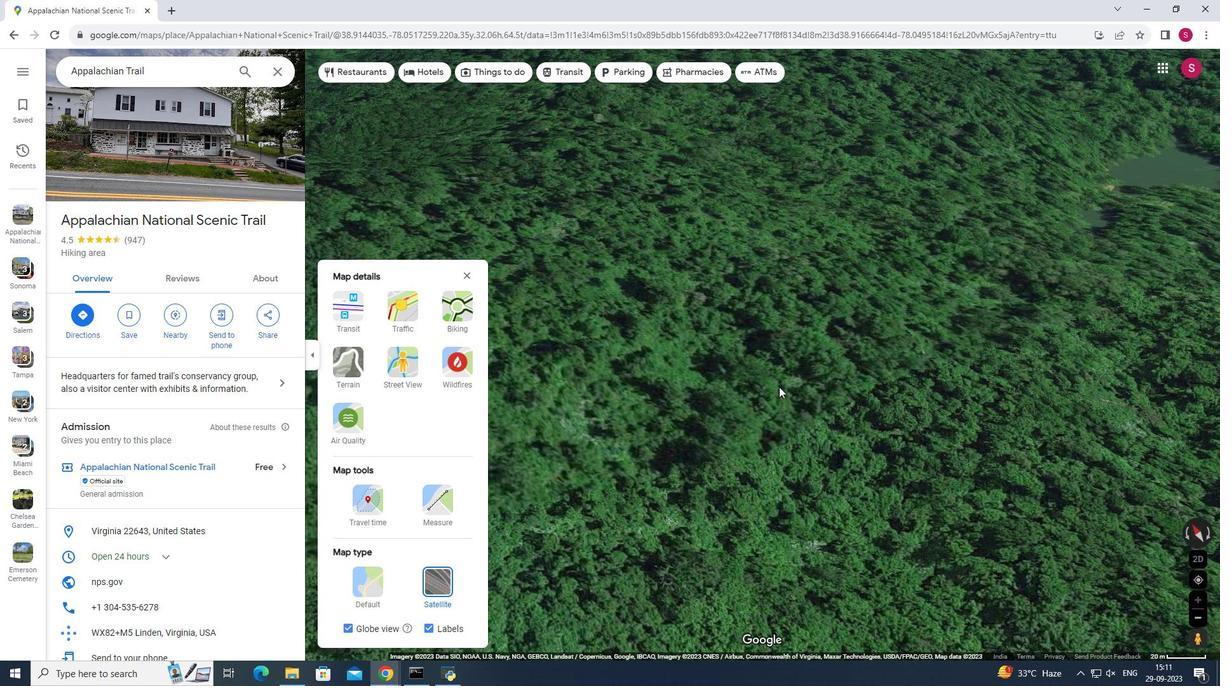 
Action: Mouse scrolled (779, 387) with delta (0, 0)
Screenshot: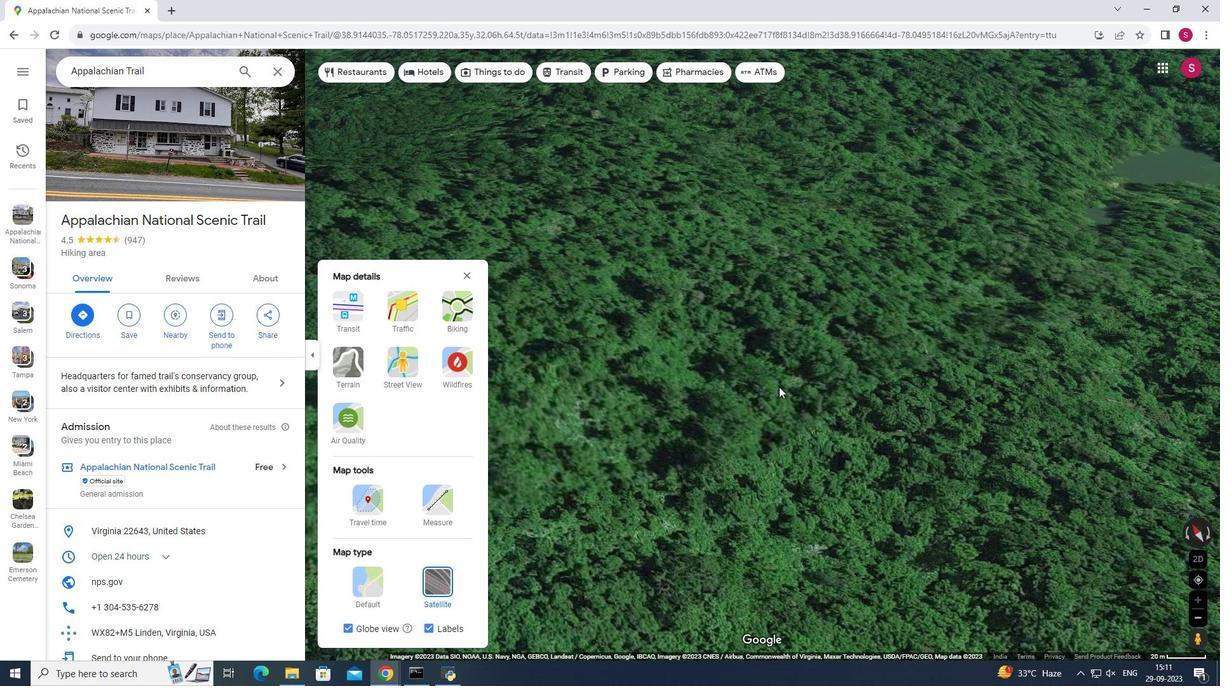 
Action: Mouse moved to (632, 413)
Screenshot: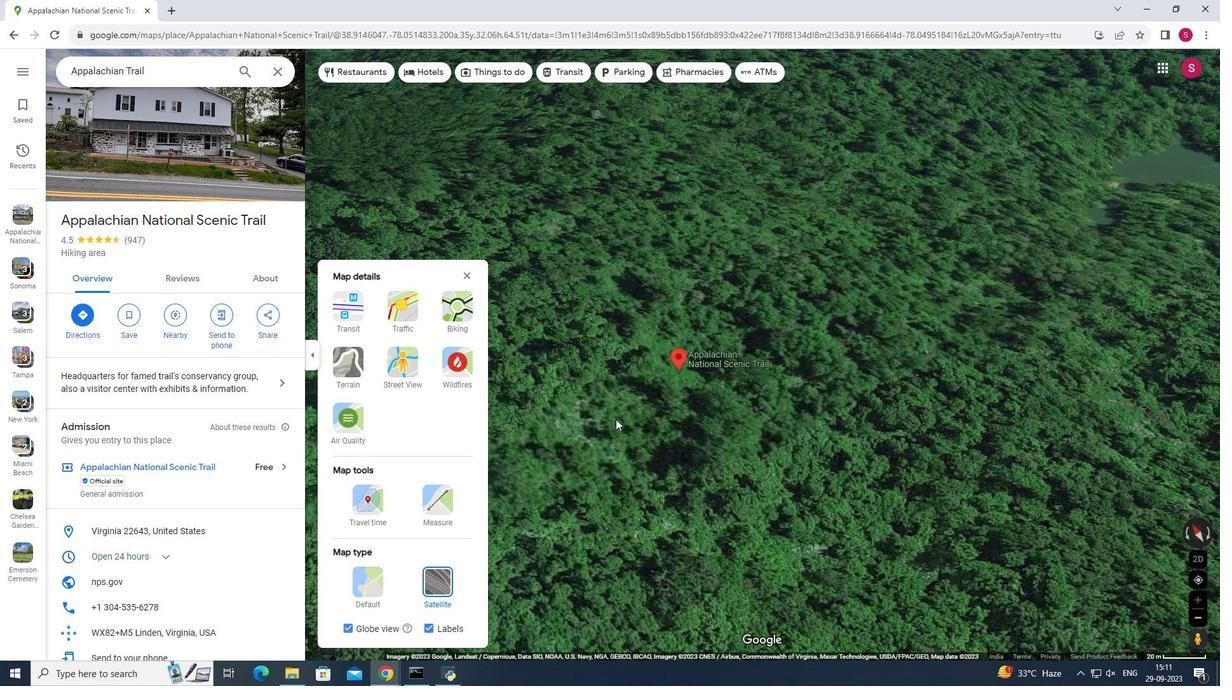 
Action: Mouse pressed left at (632, 413)
Screenshot: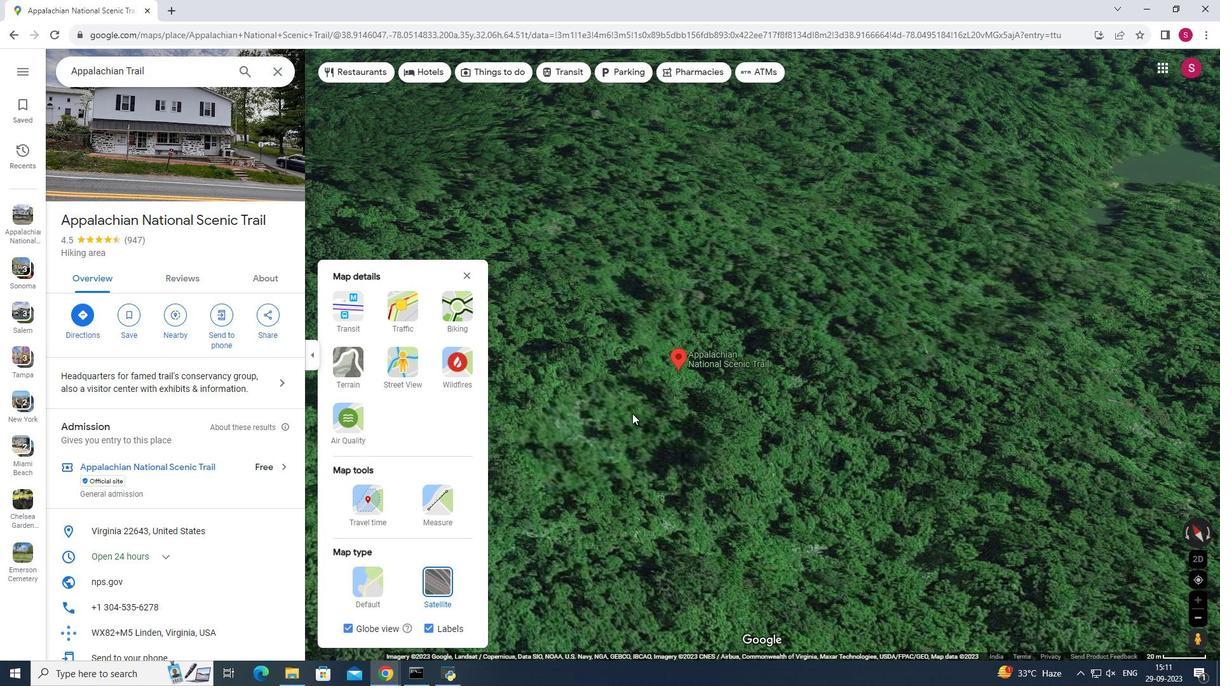 
Action: Mouse moved to (689, 378)
Screenshot: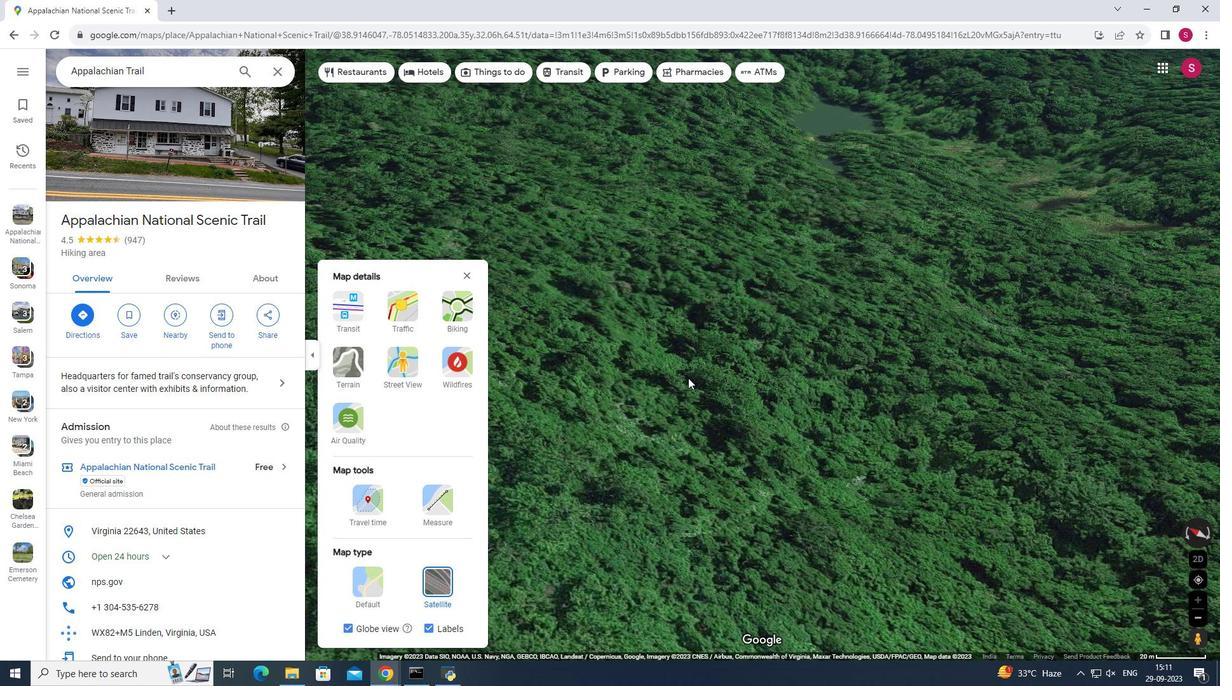 
Action: Mouse scrolled (689, 379) with delta (0, 0)
Screenshot: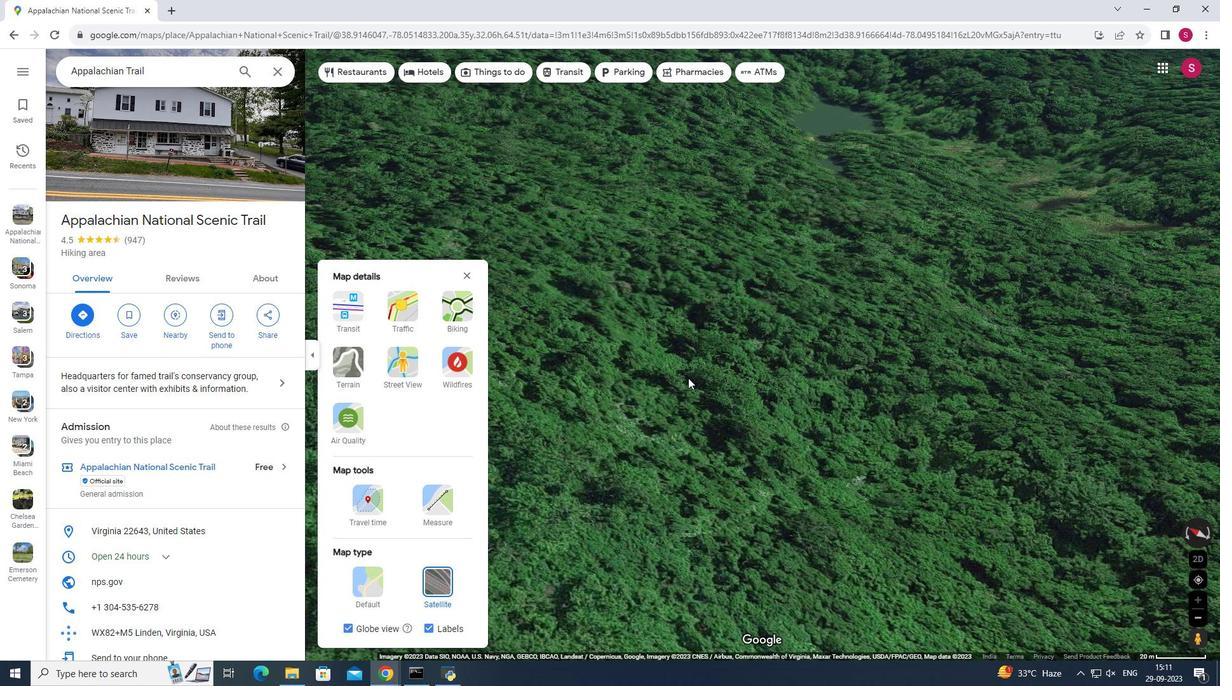 
Action: Mouse moved to (688, 378)
Screenshot: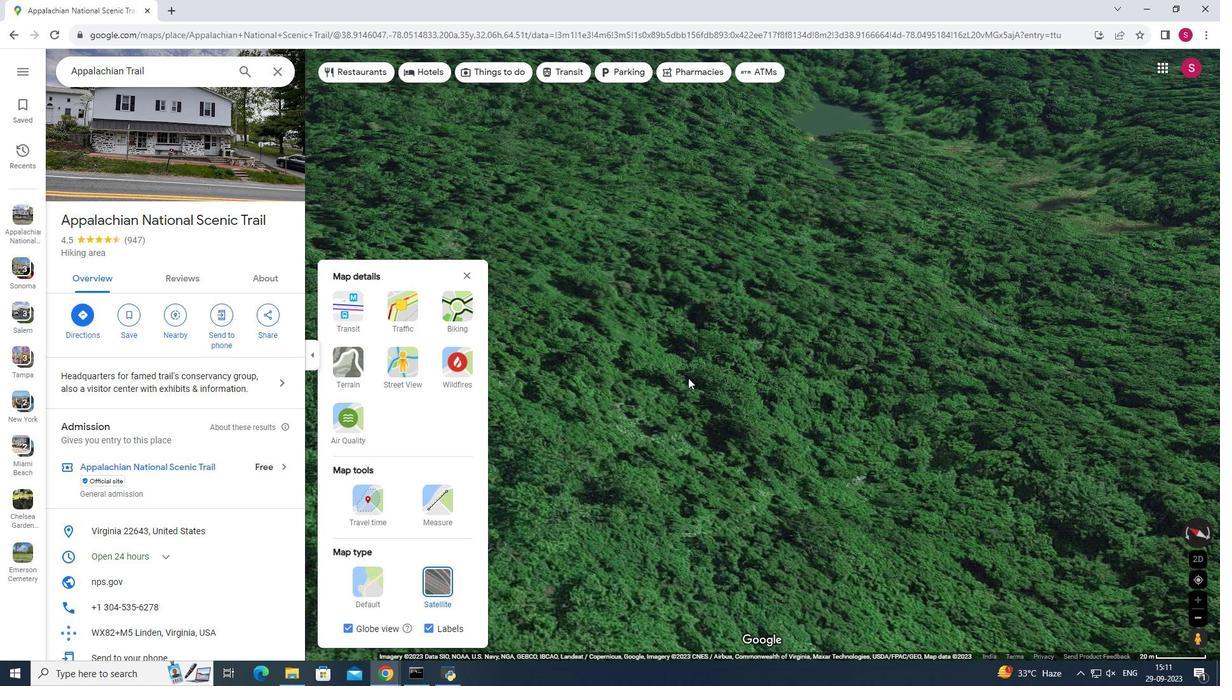 
Action: Mouse scrolled (688, 378) with delta (0, 0)
Screenshot: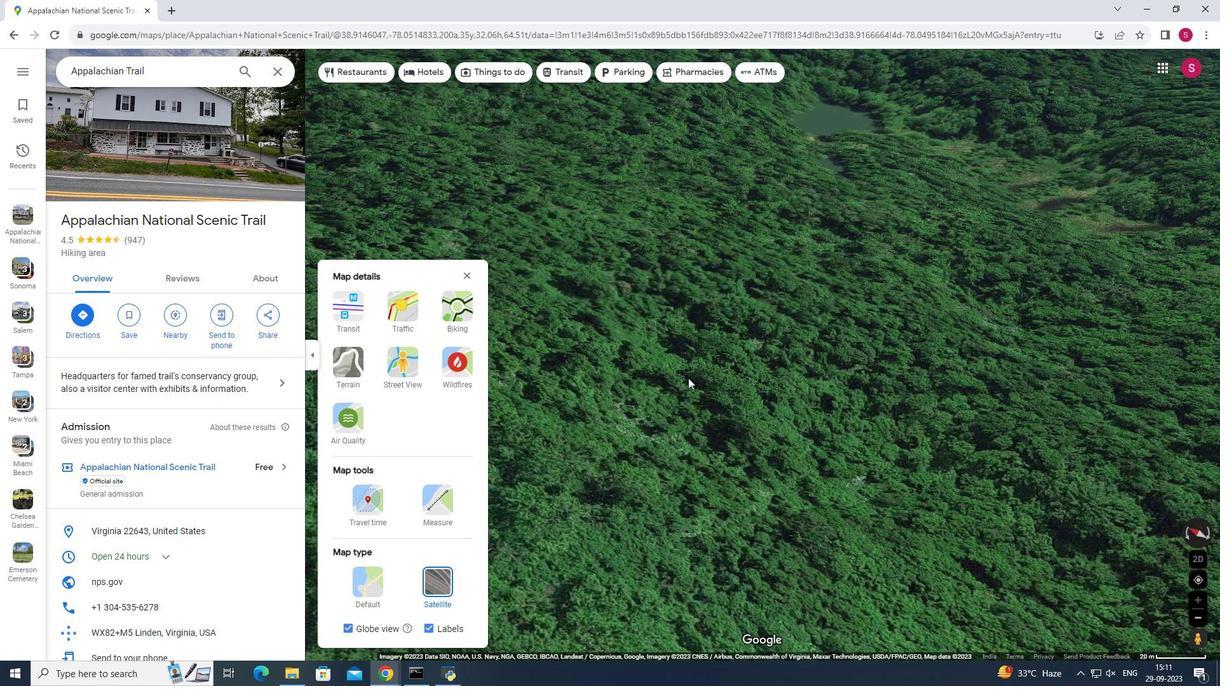 
Action: Mouse scrolled (688, 378) with delta (0, 0)
Screenshot: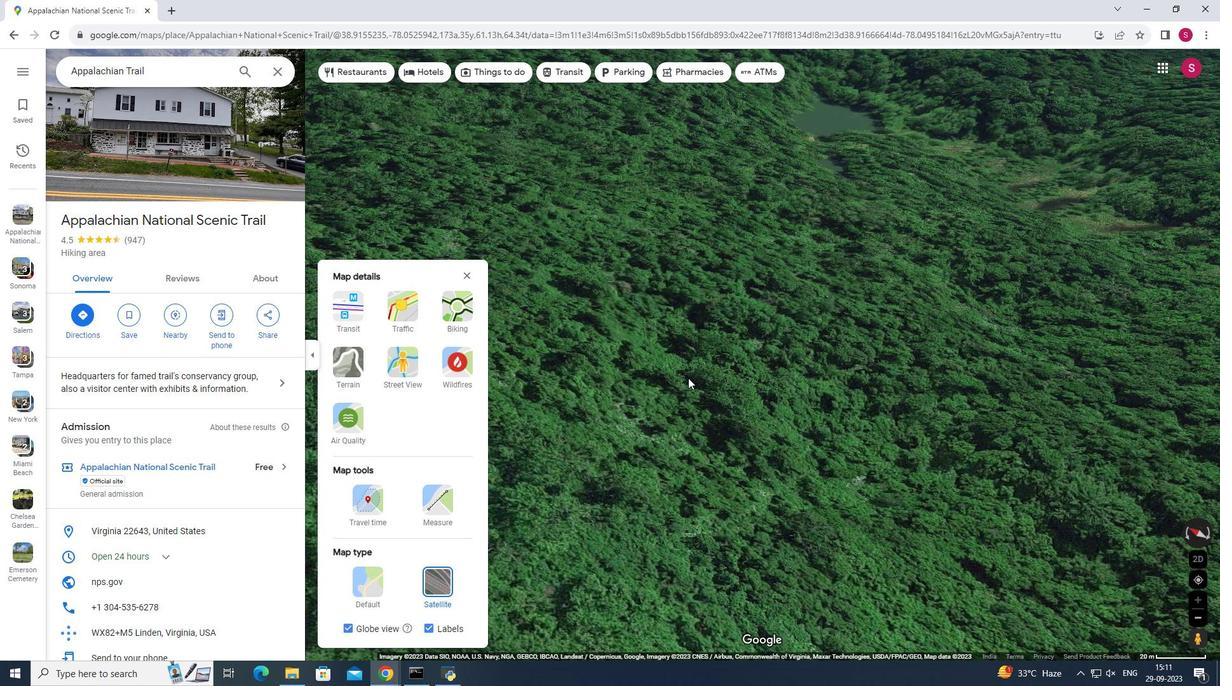 
Action: Mouse moved to (679, 372)
Screenshot: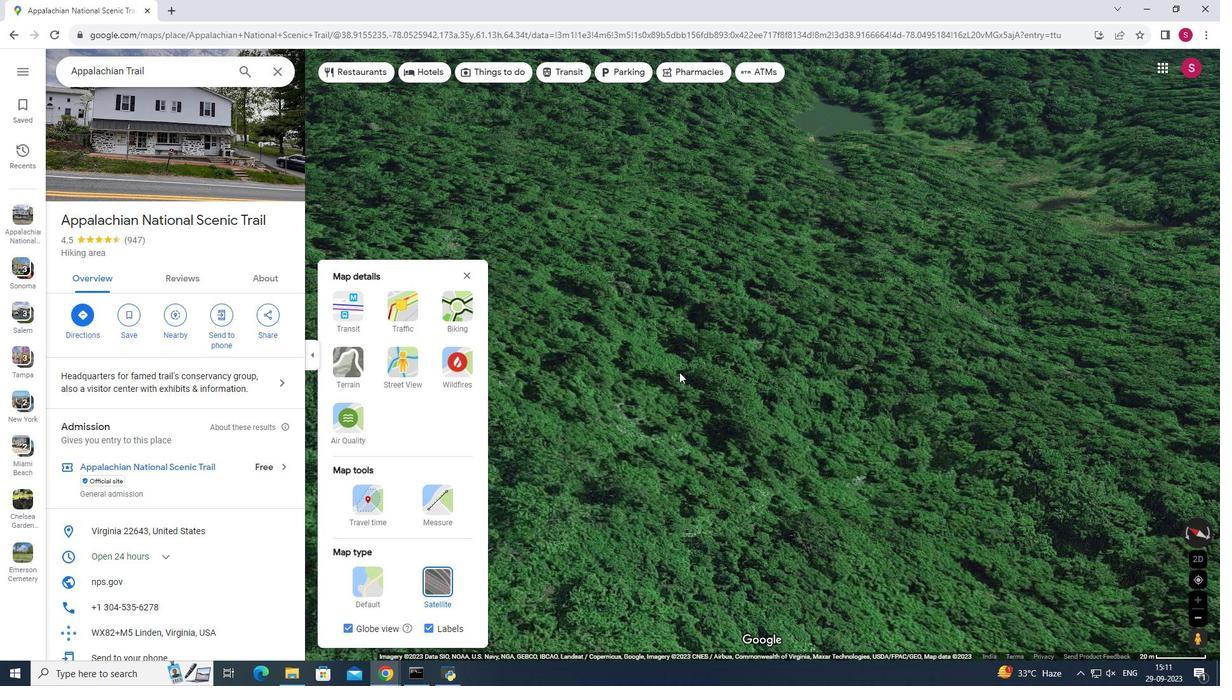 
Action: Mouse scrolled (679, 373) with delta (0, 0)
Screenshot: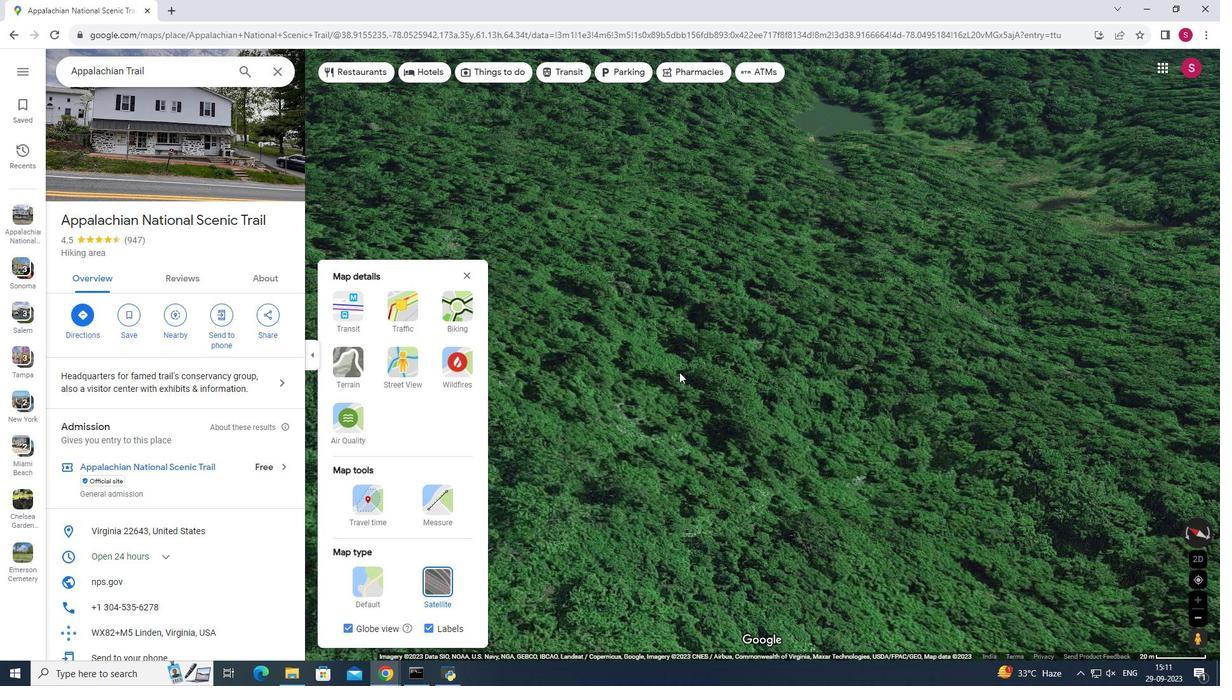 
Action: Mouse moved to (688, 386)
Screenshot: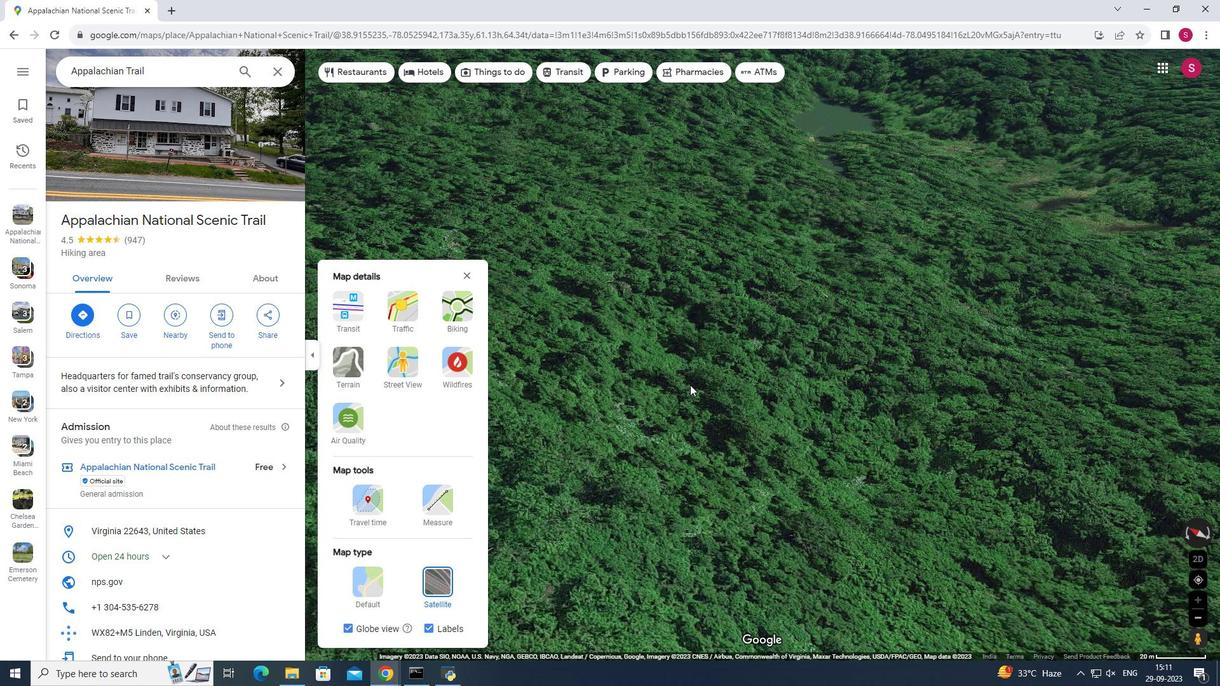
Action: Mouse scrolled (688, 385) with delta (0, 0)
Screenshot: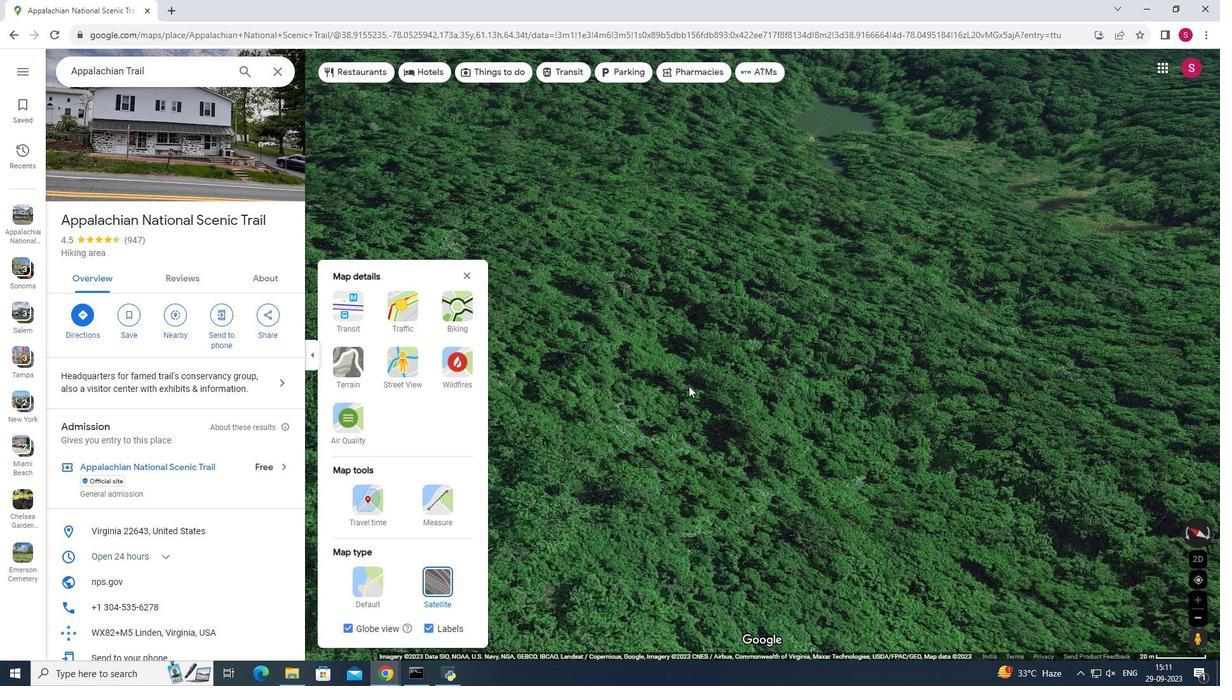 
Action: Mouse scrolled (688, 385) with delta (0, 0)
Screenshot: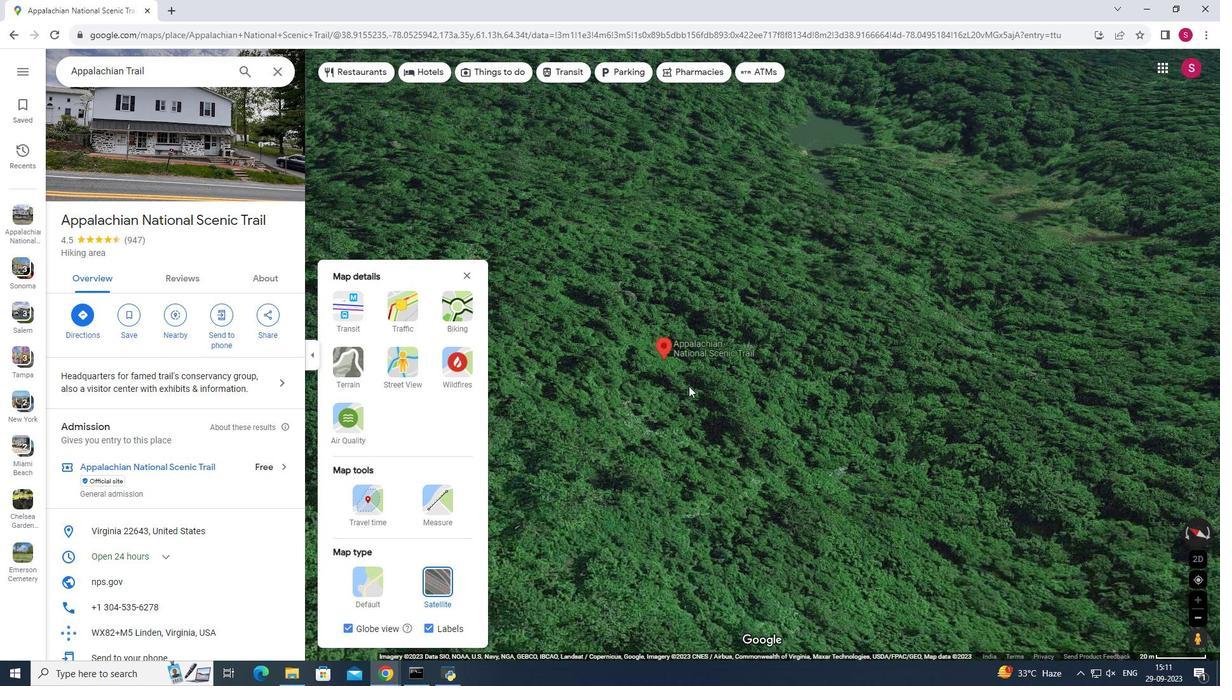 
Action: Mouse scrolled (688, 385) with delta (0, 0)
Screenshot: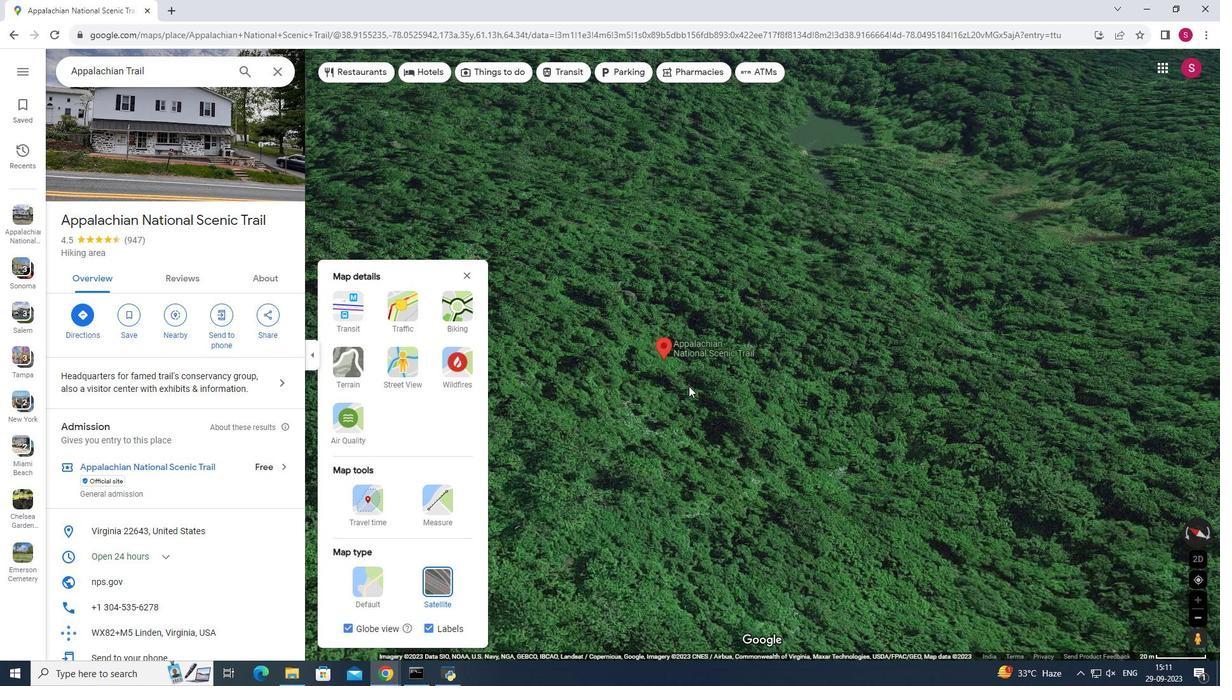
Action: Mouse moved to (643, 488)
Screenshot: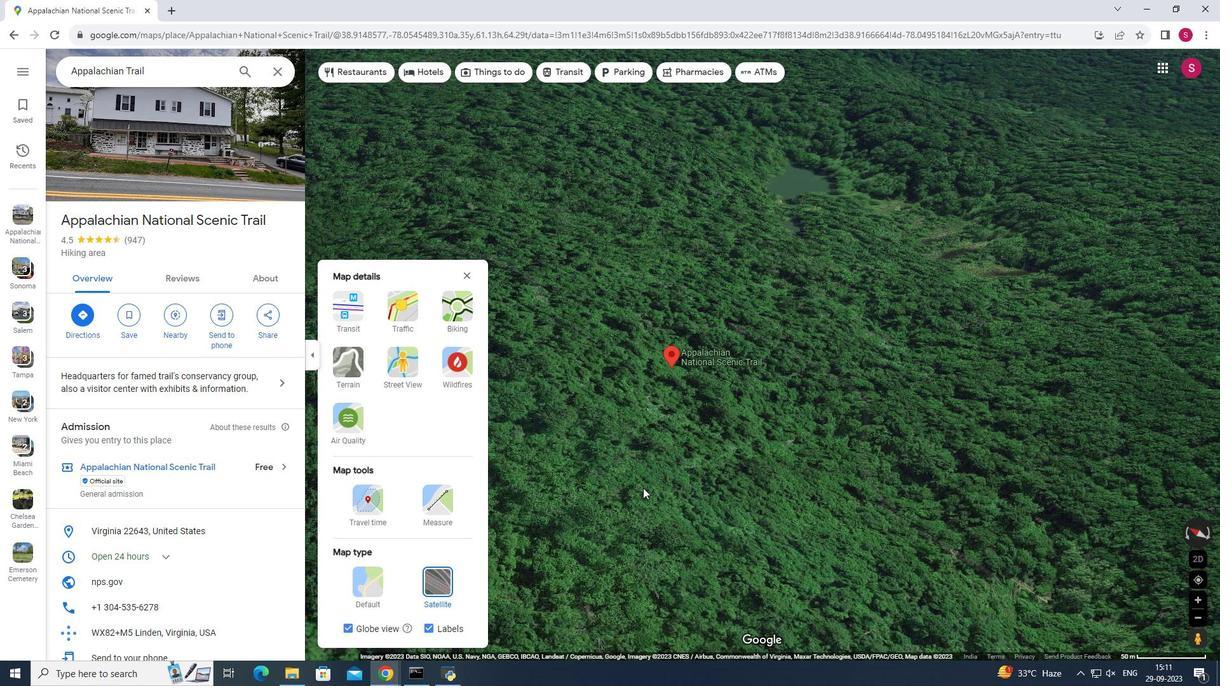 
Action: Mouse pressed left at (643, 488)
Screenshot: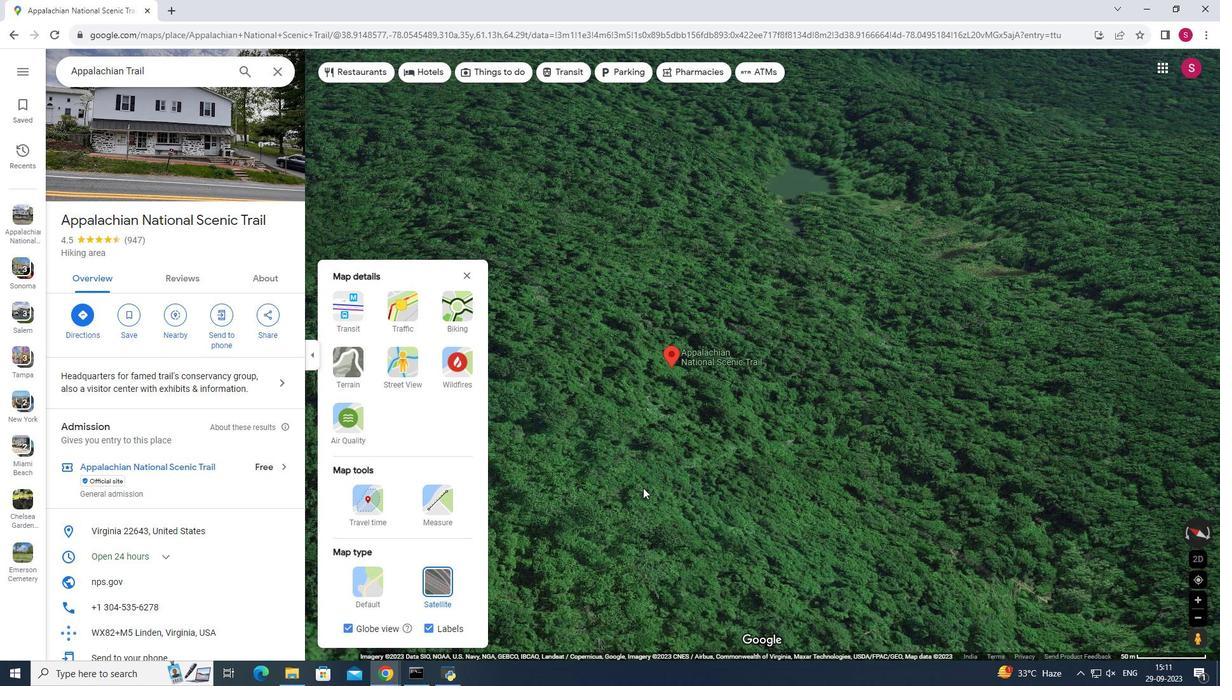 
Action: Mouse moved to (732, 473)
Screenshot: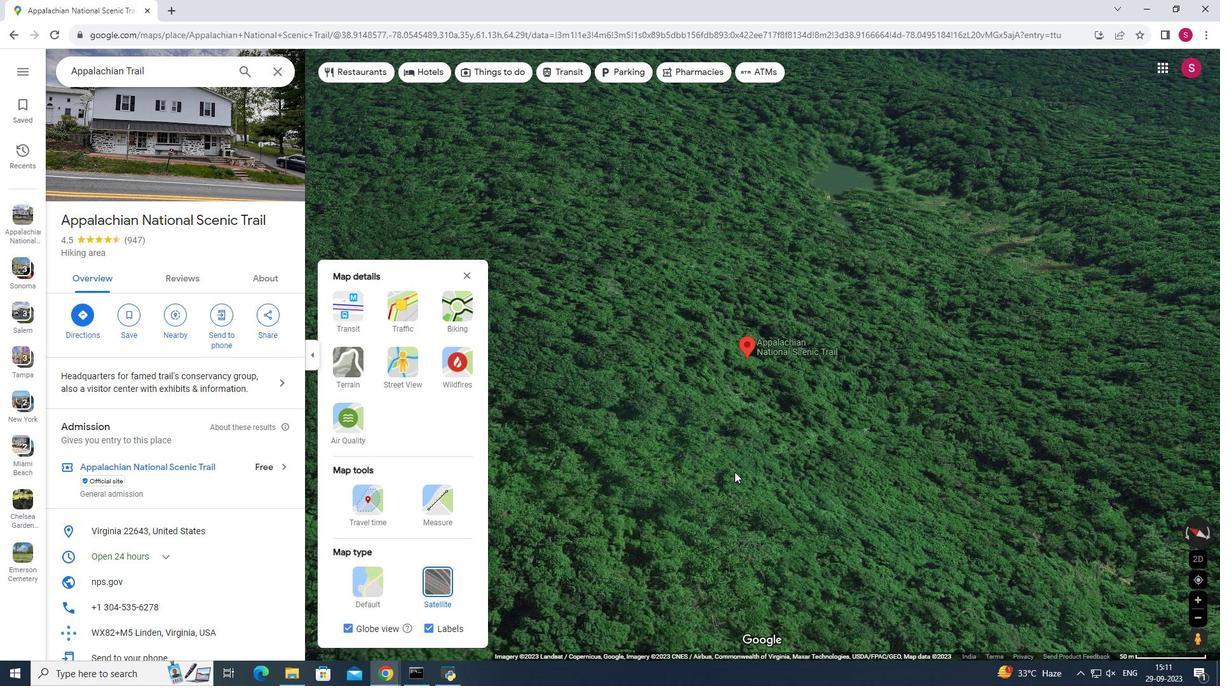 
Action: Mouse pressed left at (732, 473)
Screenshot: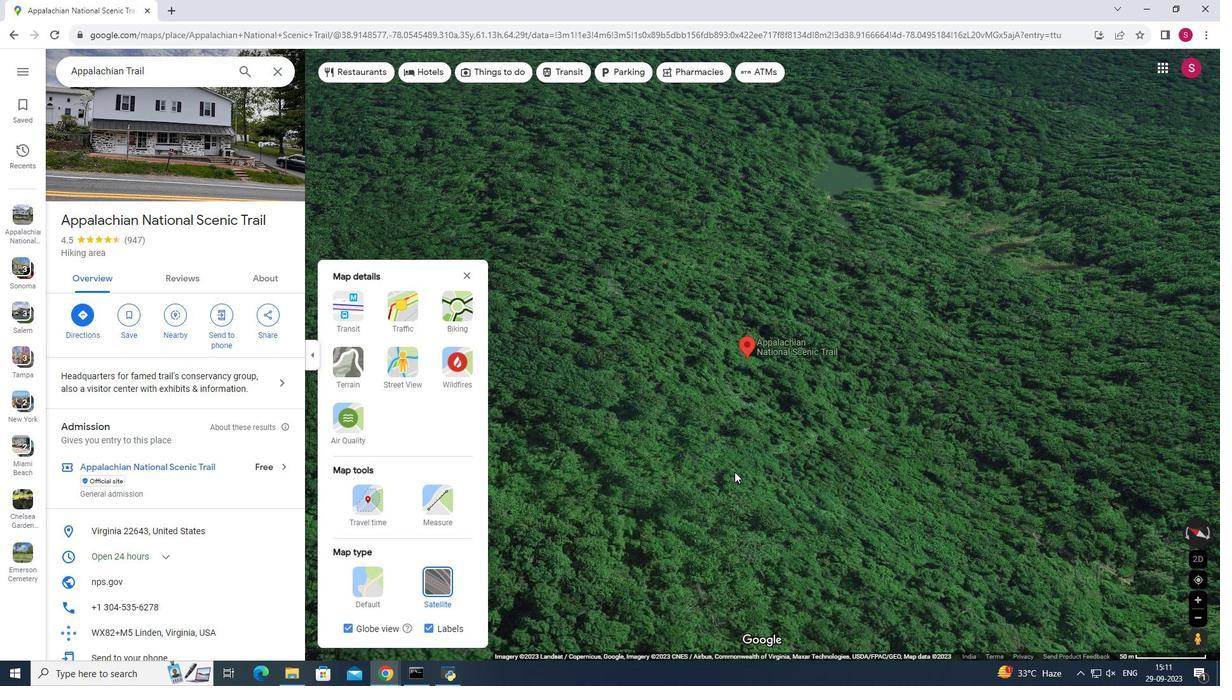 
Action: Mouse moved to (723, 524)
Screenshot: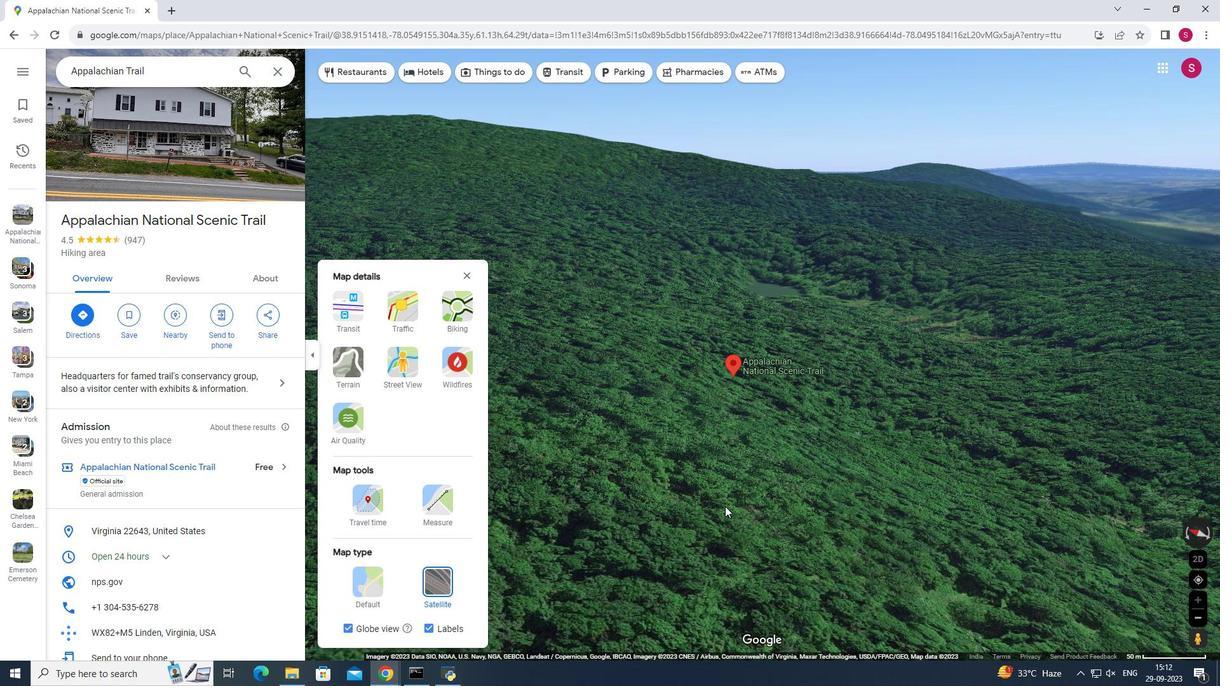 
Action: Mouse pressed left at (723, 524)
Screenshot: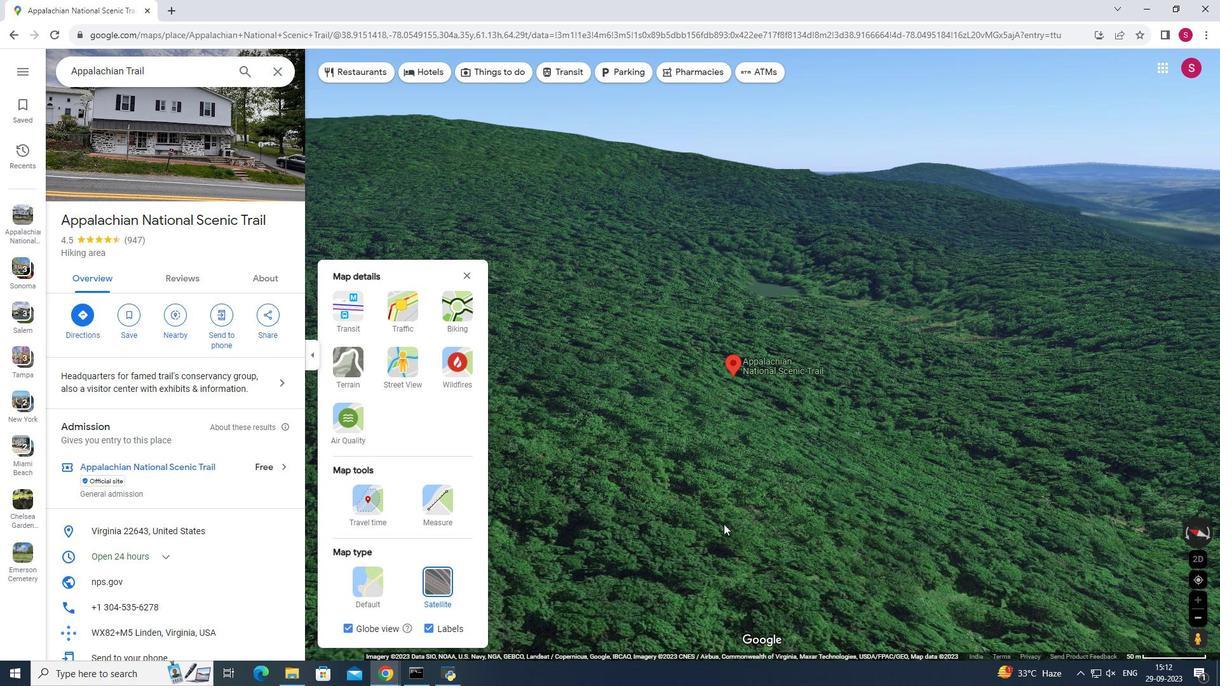 
Action: Mouse moved to (741, 387)
Screenshot: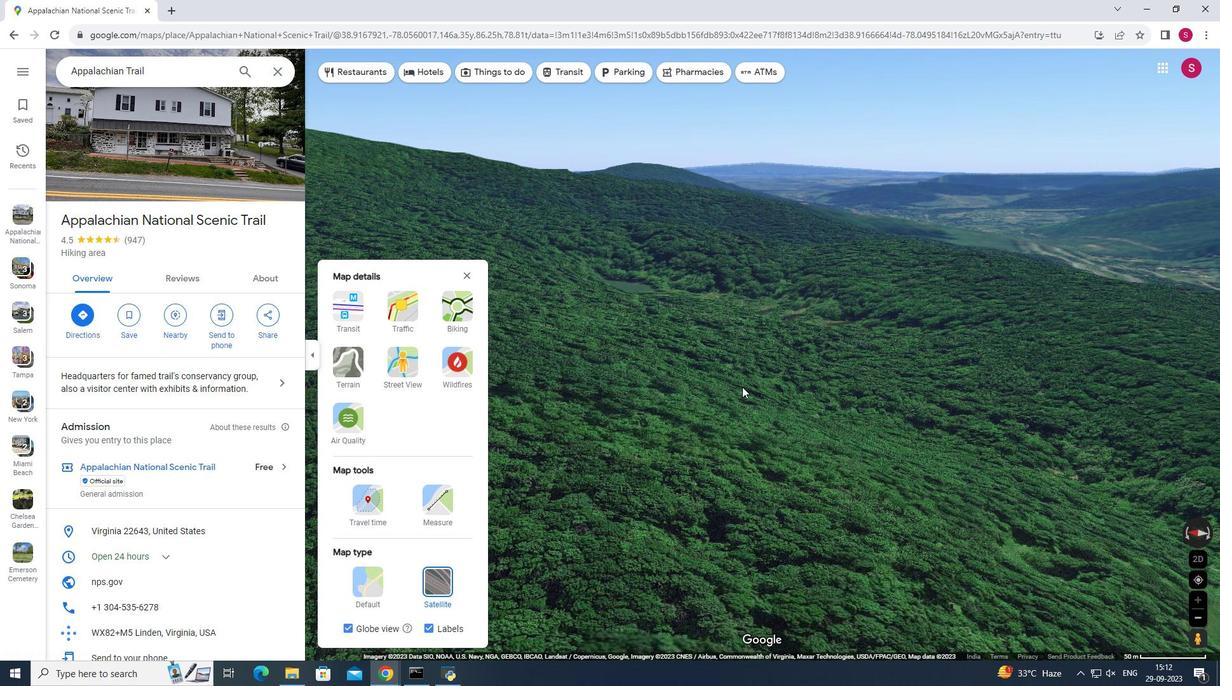 
Action: Mouse scrolled (741, 388) with delta (0, 0)
Screenshot: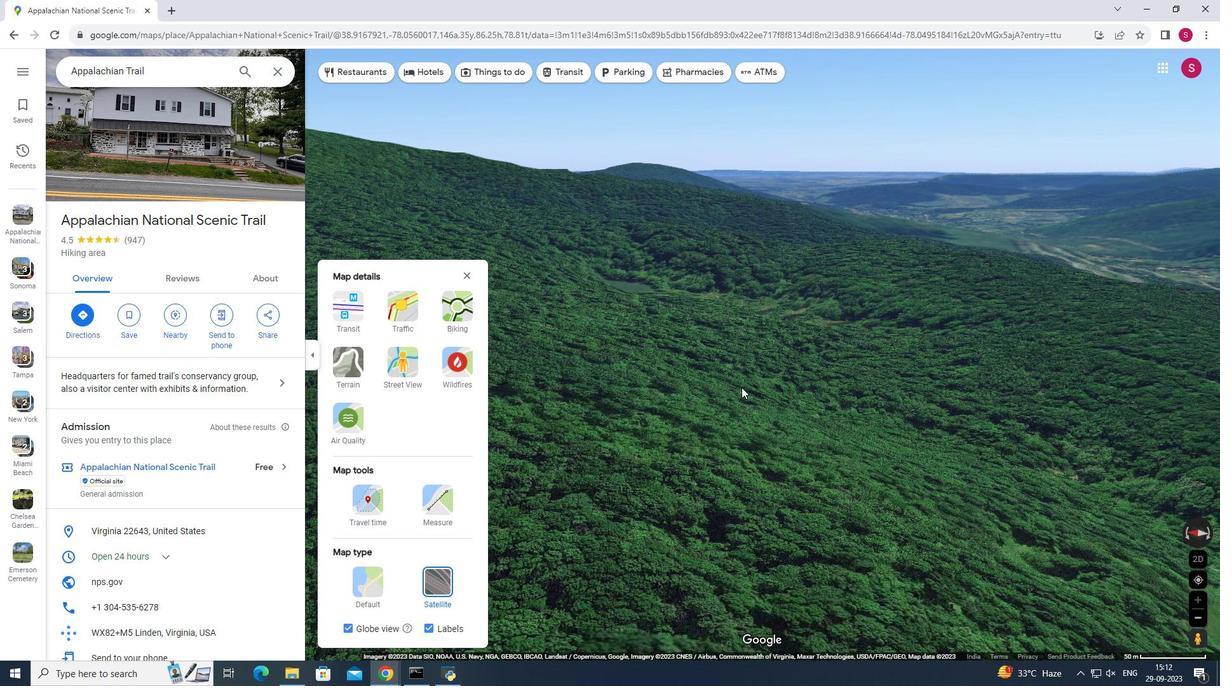 
Action: Mouse scrolled (741, 388) with delta (0, 0)
Screenshot: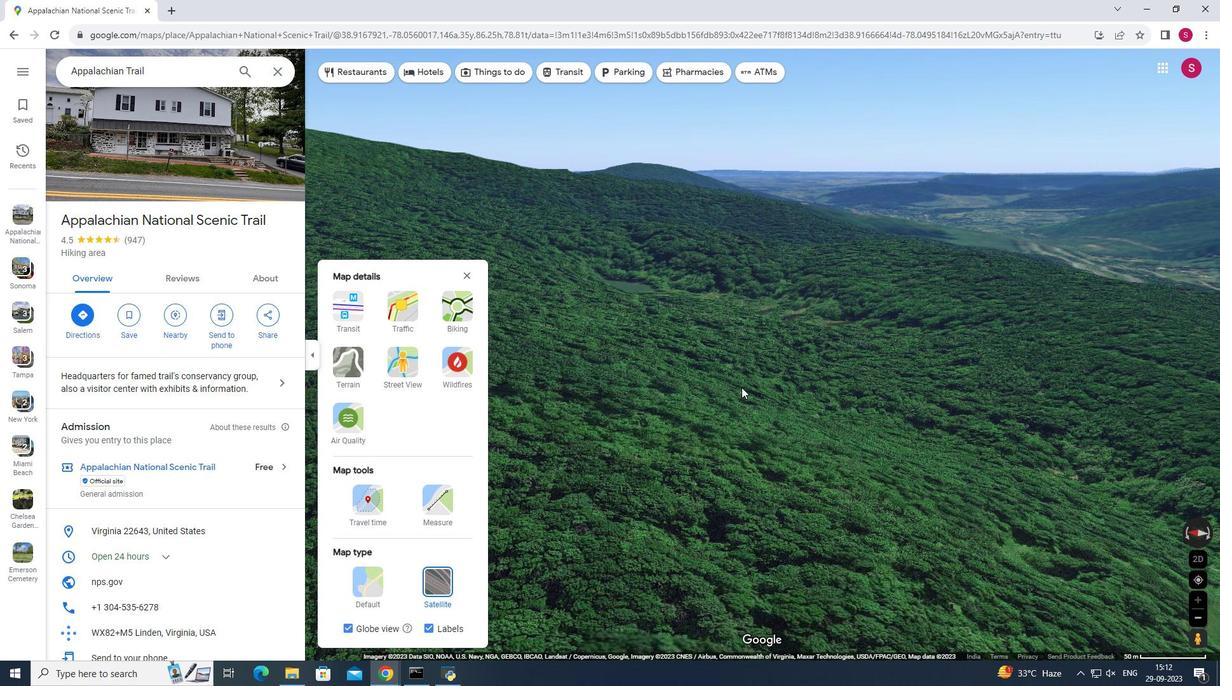 
Action: Mouse scrolled (741, 388) with delta (0, 0)
Screenshot: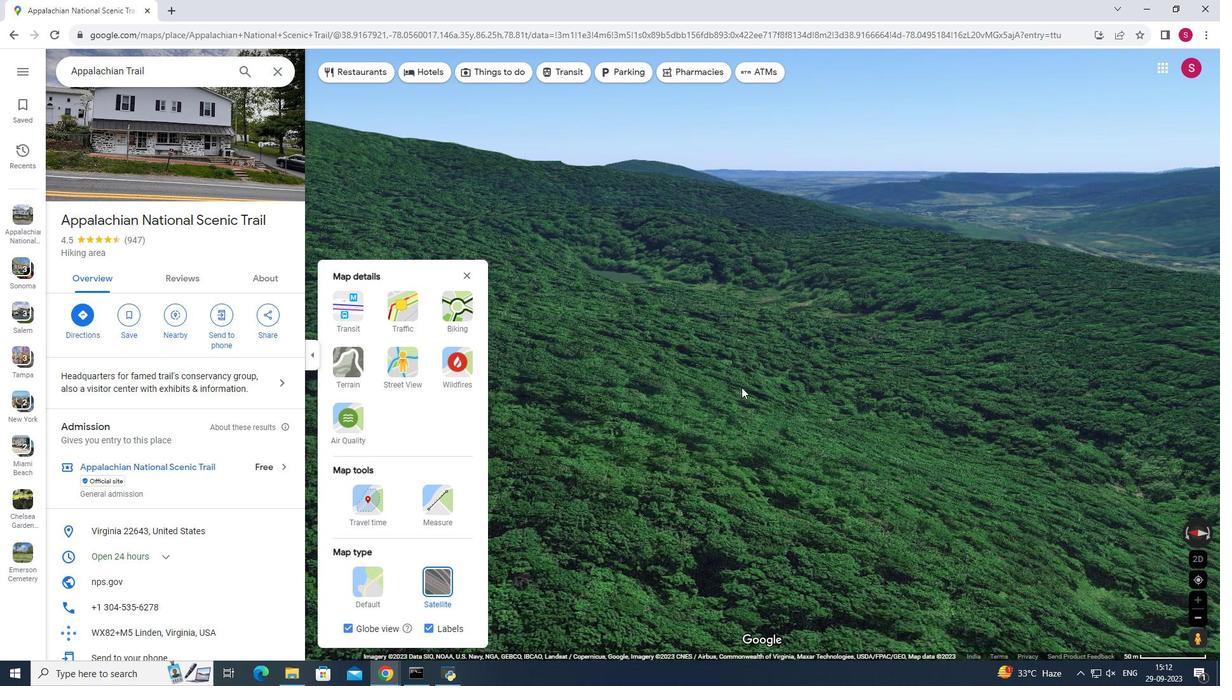 
Action: Mouse scrolled (741, 388) with delta (0, 0)
Screenshot: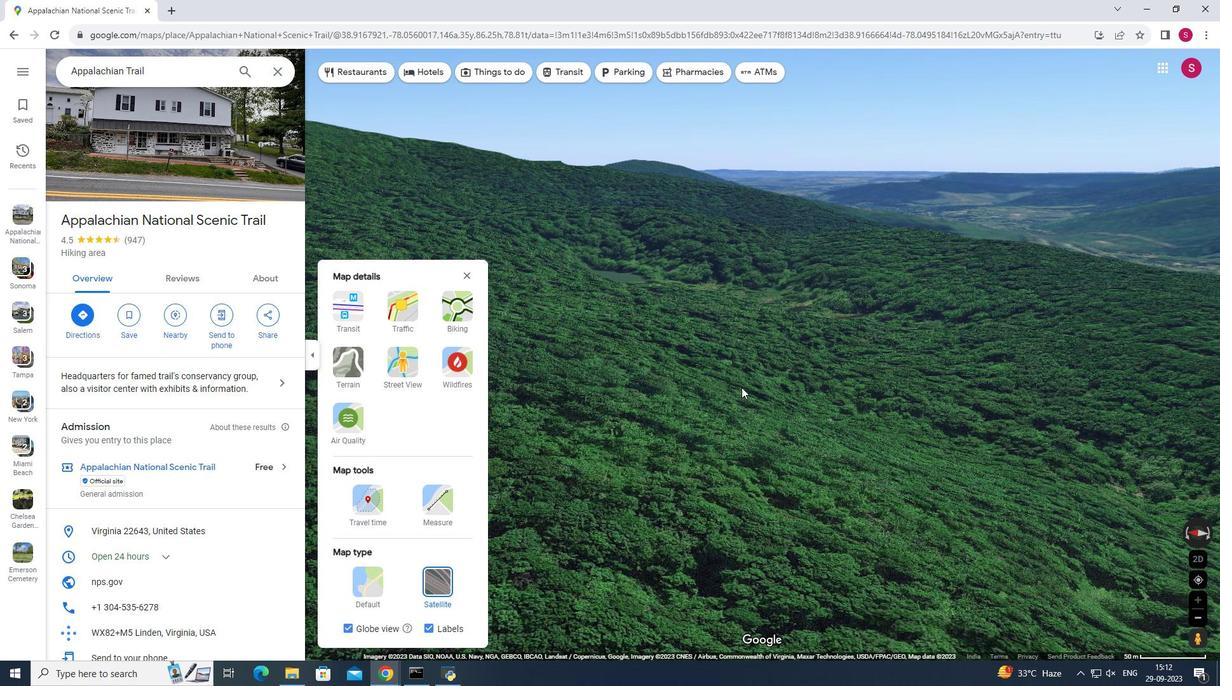 
Action: Mouse moved to (740, 387)
Screenshot: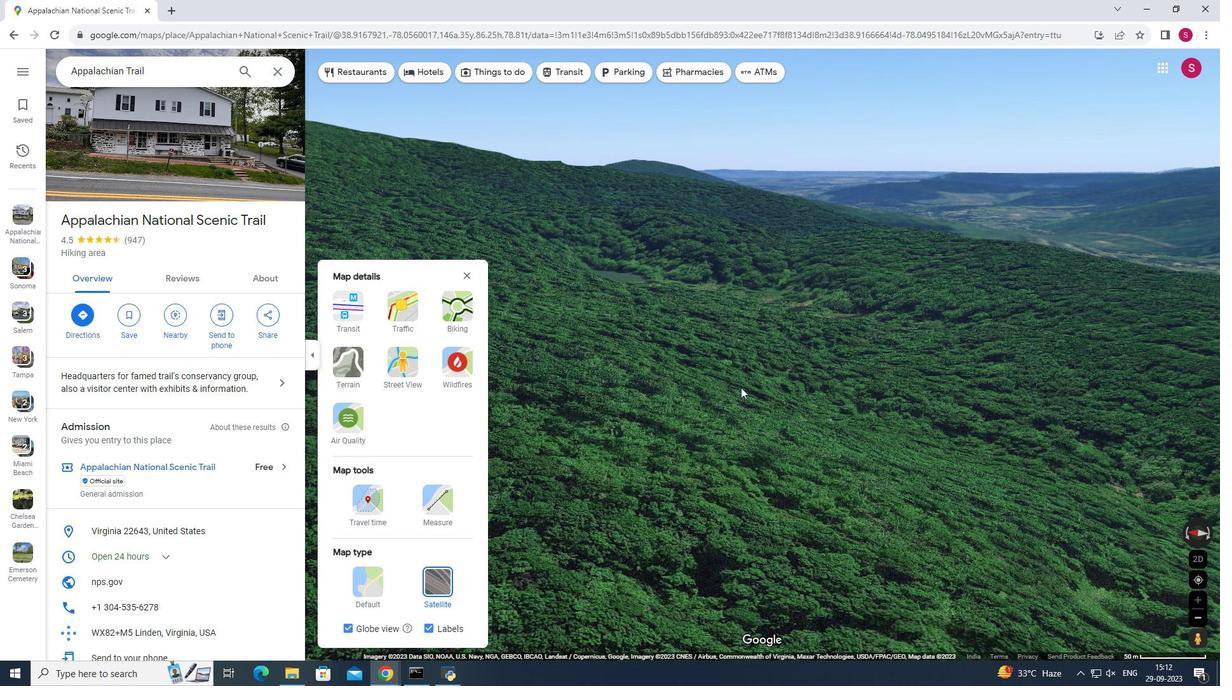 
Action: Mouse scrolled (740, 388) with delta (0, 0)
Screenshot: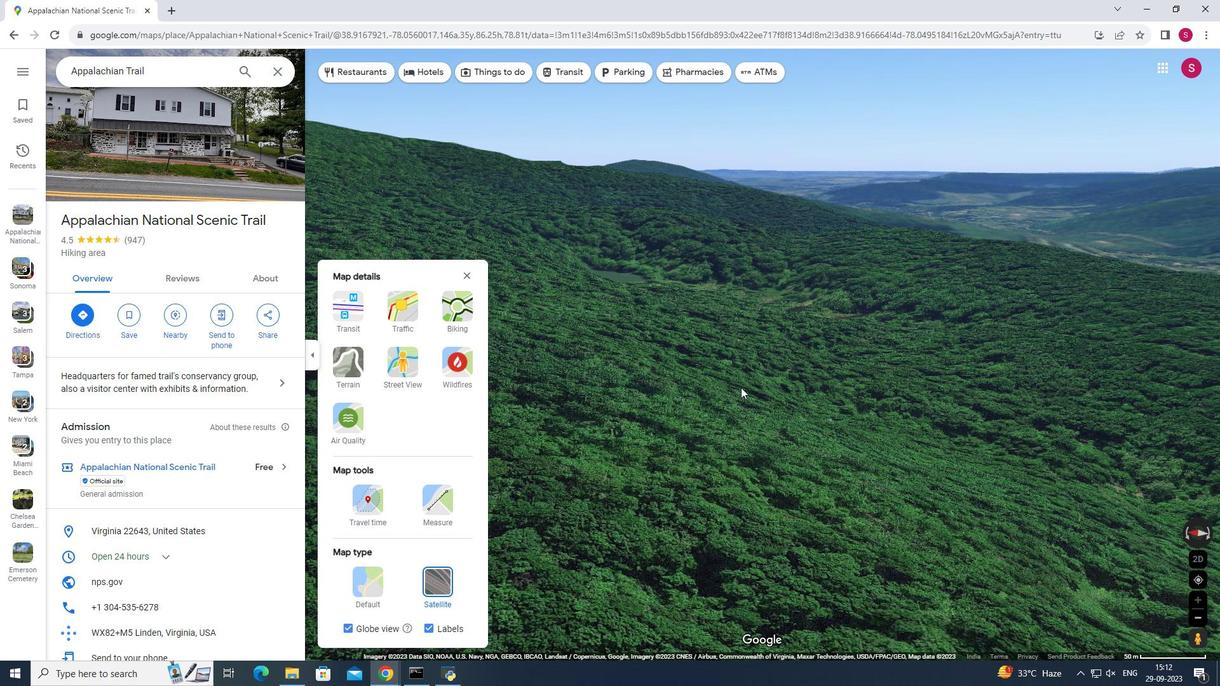 
Action: Mouse scrolled (740, 388) with delta (0, 0)
Screenshot: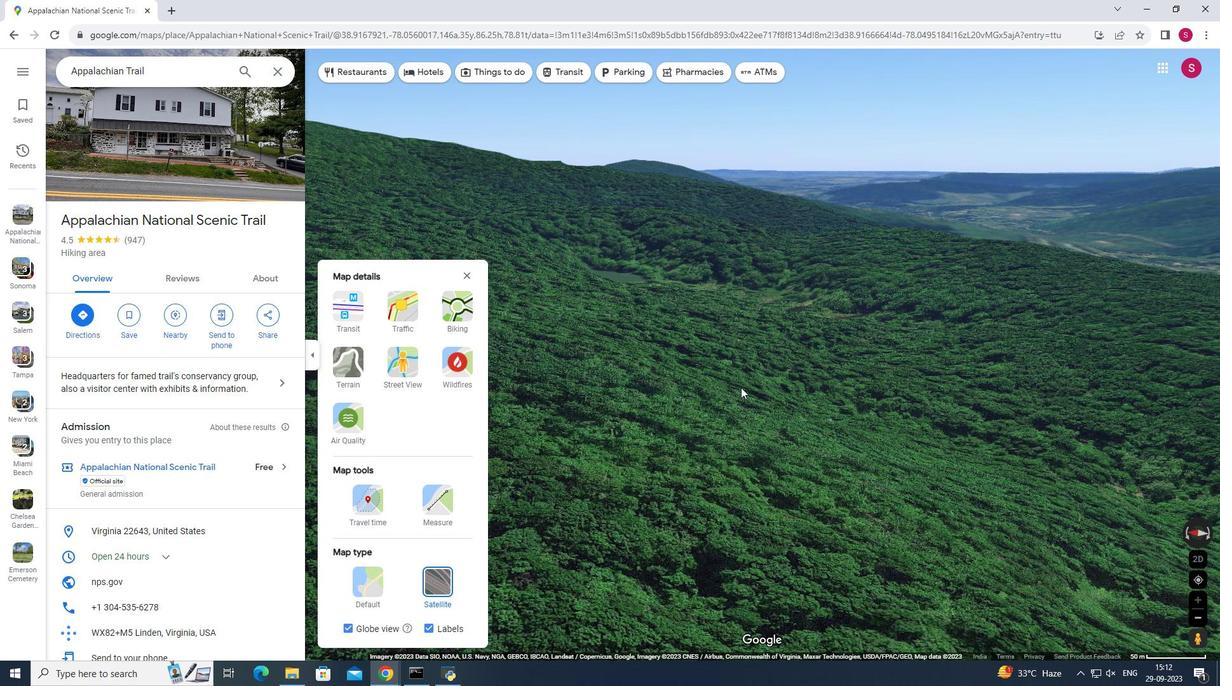 
Action: Mouse scrolled (740, 388) with delta (0, 0)
Screenshot: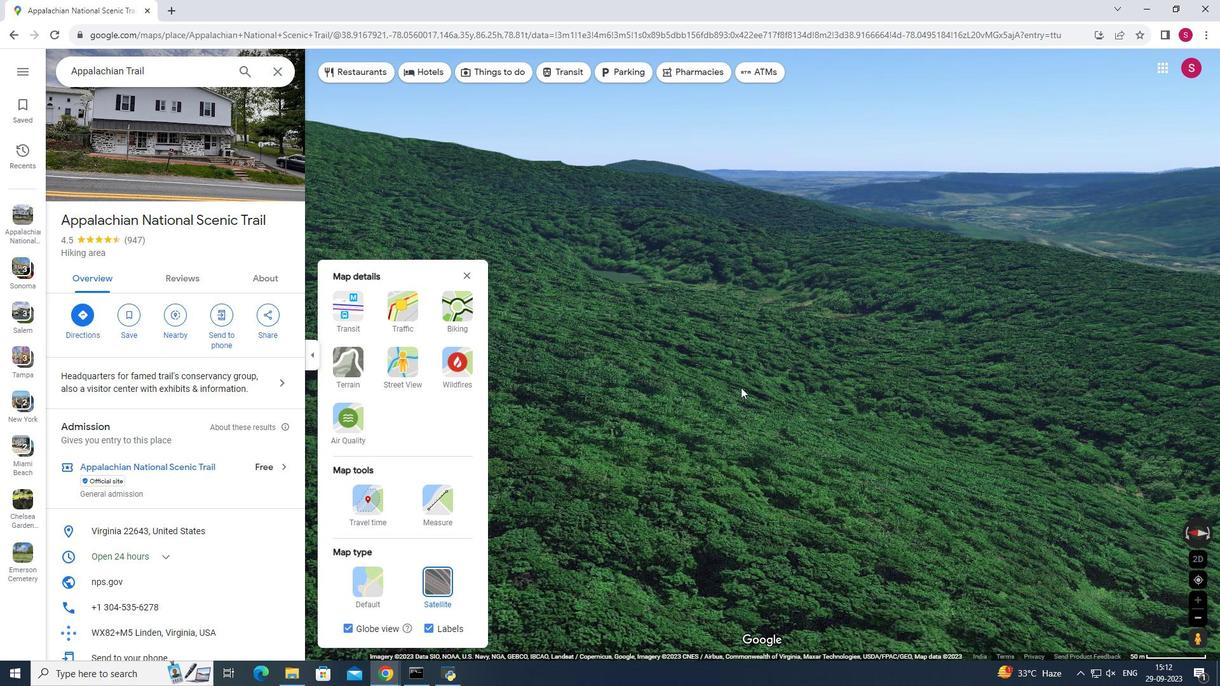 
Action: Mouse moved to (829, 373)
Screenshot: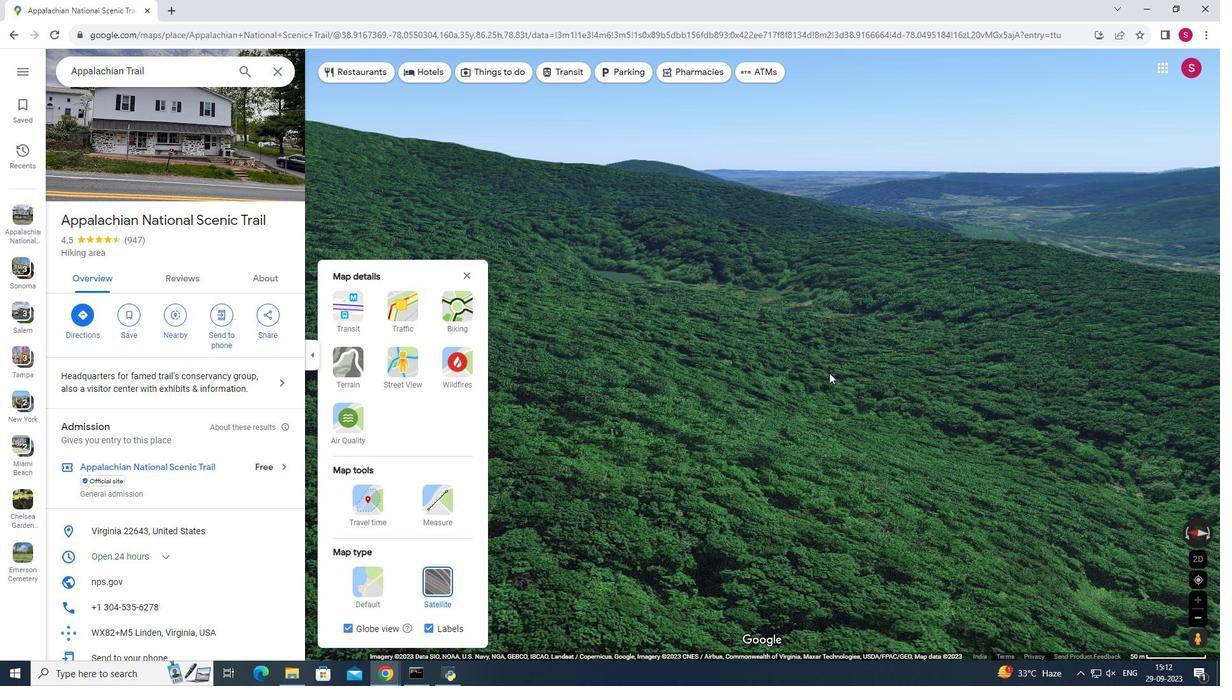 
